 Task: Plan the shortest route from Kansas City to Ozark National Scenic Riverways.
Action: Mouse moved to (198, 71)
Screenshot: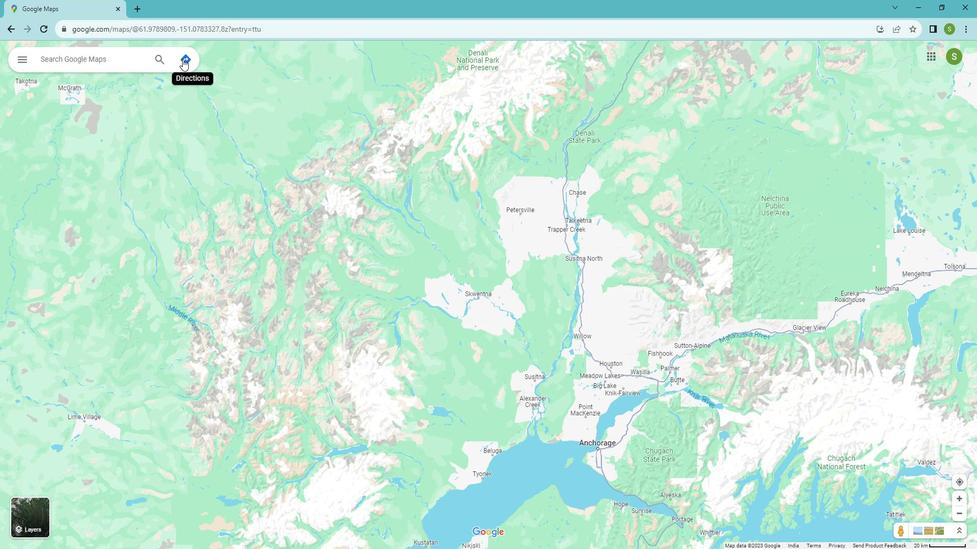 
Action: Mouse pressed left at (198, 71)
Screenshot: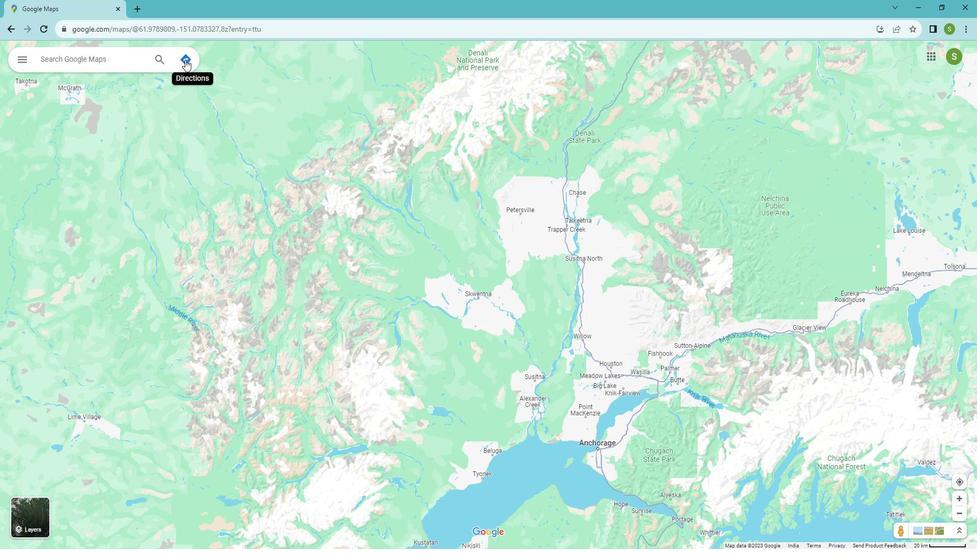 
Action: Mouse moved to (67, 101)
Screenshot: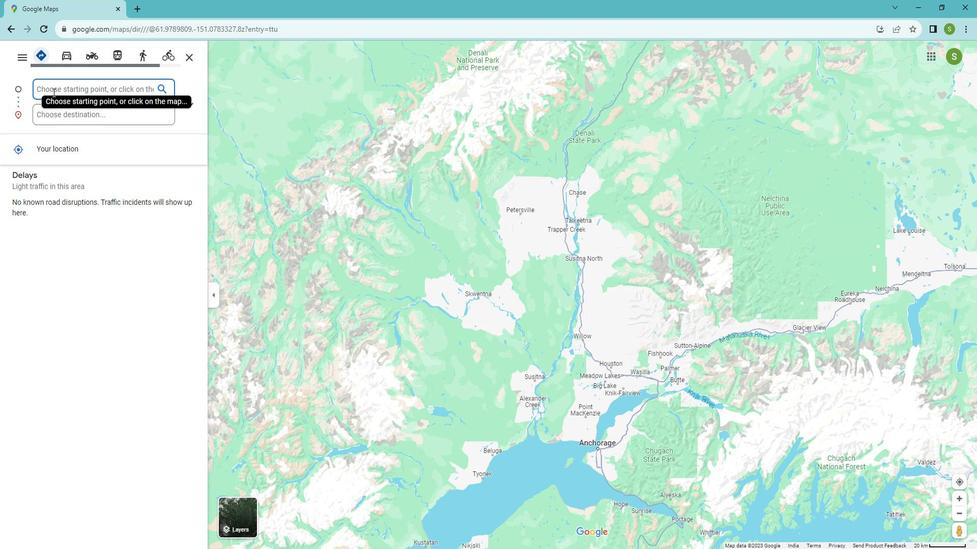 
Action: Mouse pressed left at (67, 101)
Screenshot: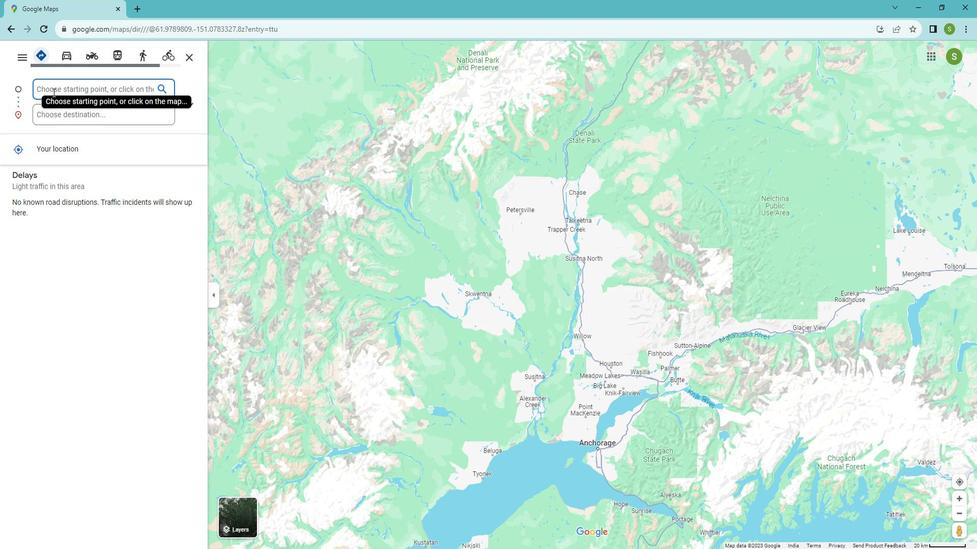 
Action: Mouse moved to (67, 99)
Screenshot: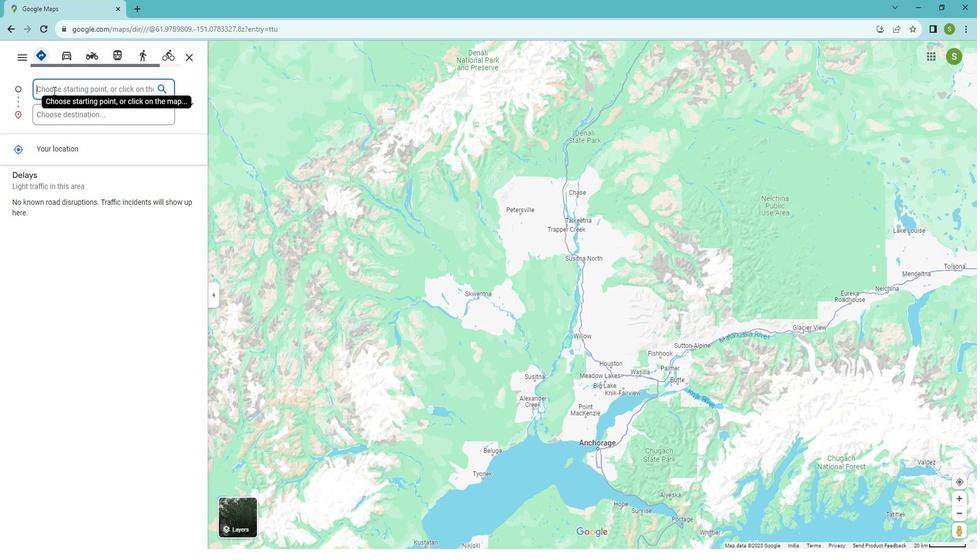 
Action: Key pressed <Key.shift>Kansas<Key.space><Key.shift>City
Screenshot: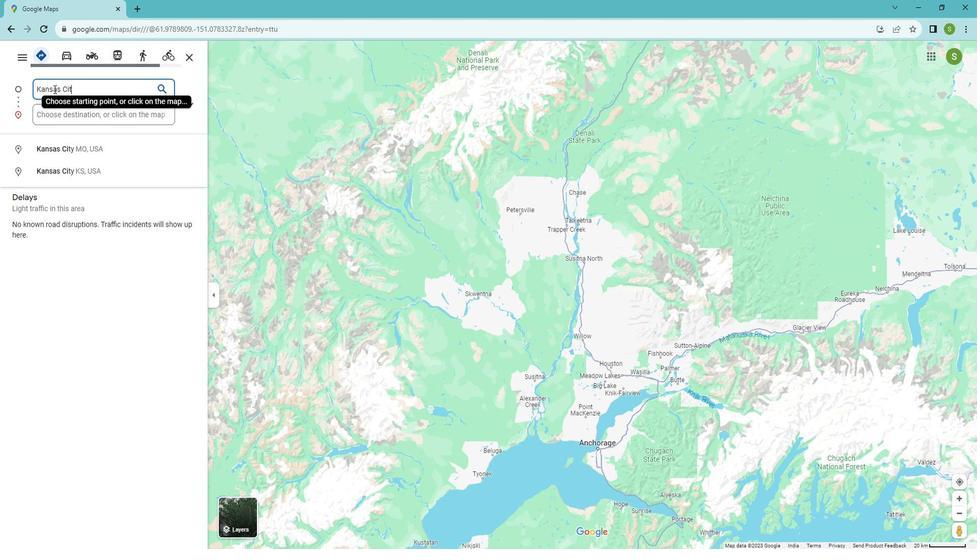 
Action: Mouse moved to (55, 122)
Screenshot: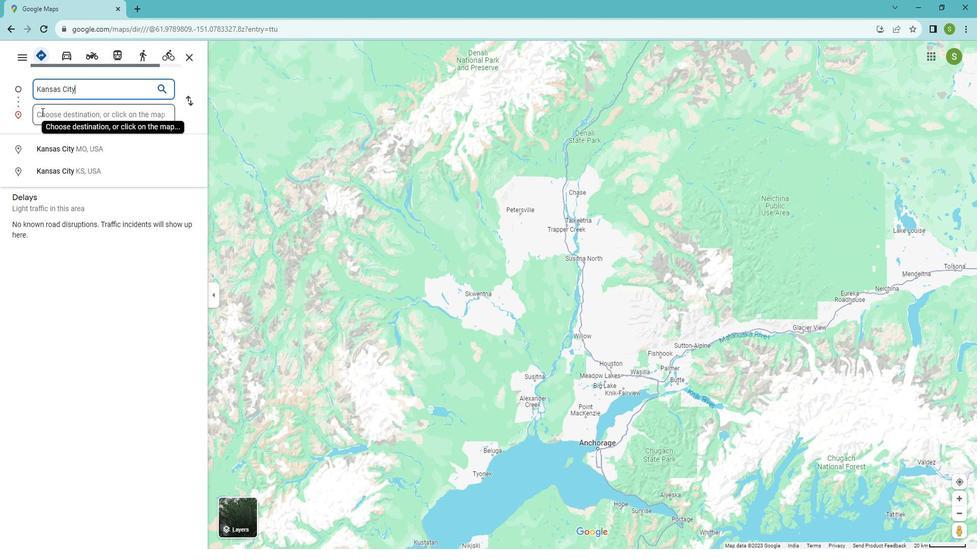 
Action: Mouse pressed left at (55, 122)
Screenshot: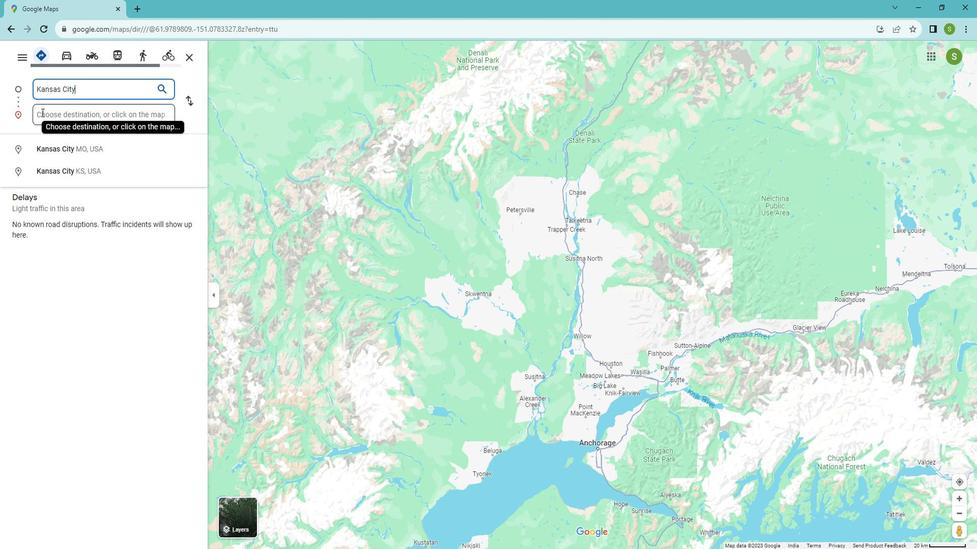 
Action: Key pressed <Key.shift><Key.shift><Key.shift><Key.shift><Key.shift><Key.shift><Key.shift>Ozark<Key.space><Key.shift>National<Key.space><Key.shift>Scenic<Key.space><Key.shift>Riverways<Key.enter>
Screenshot: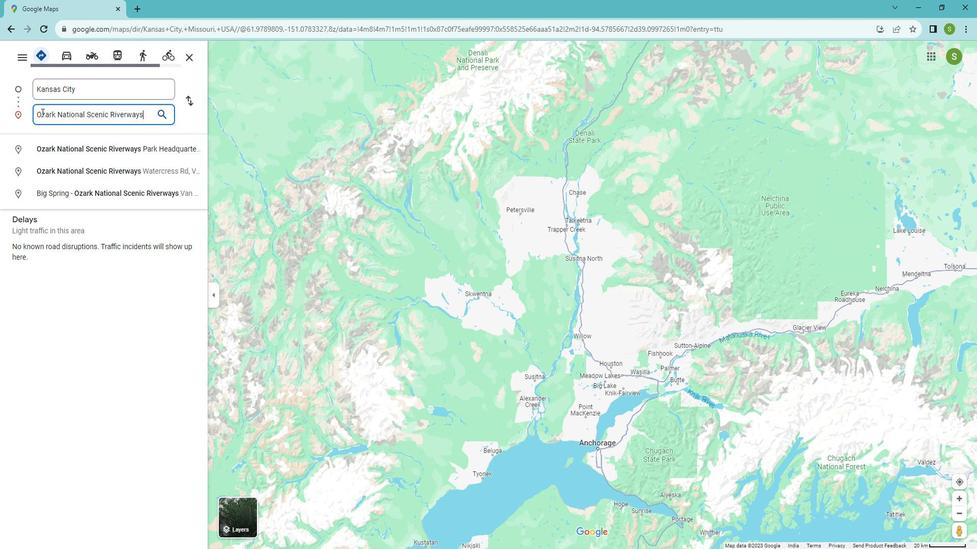 
Action: Mouse moved to (52, 69)
Screenshot: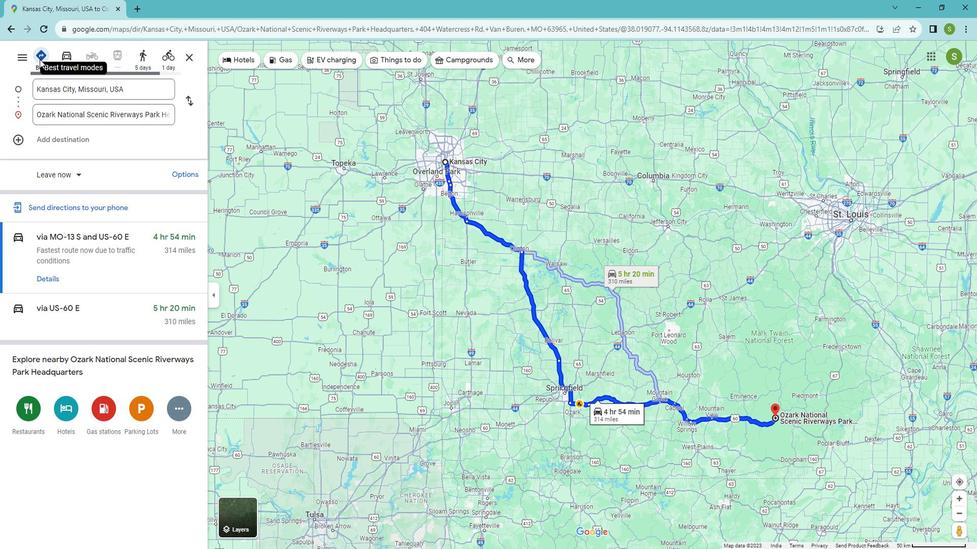 
Action: Mouse pressed left at (52, 69)
Screenshot: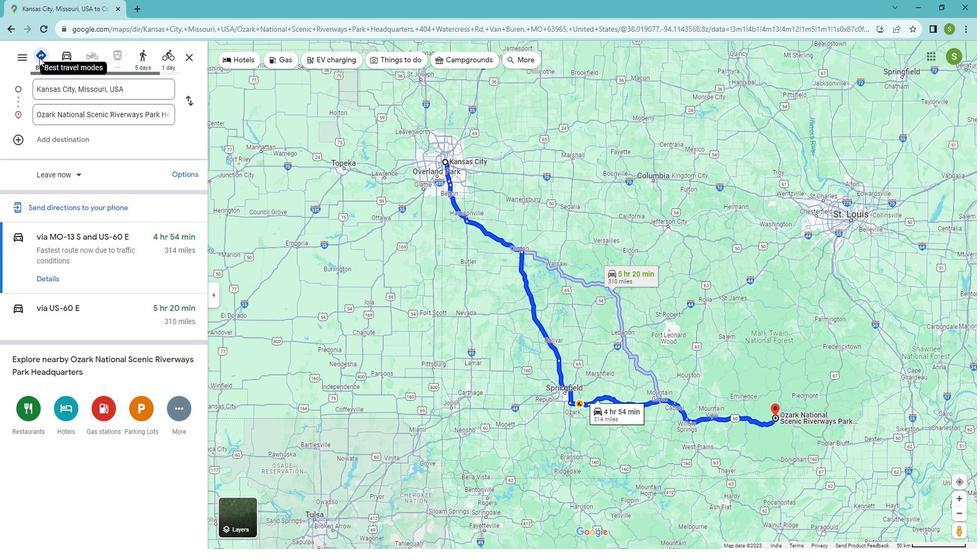 
Action: Mouse moved to (66, 282)
Screenshot: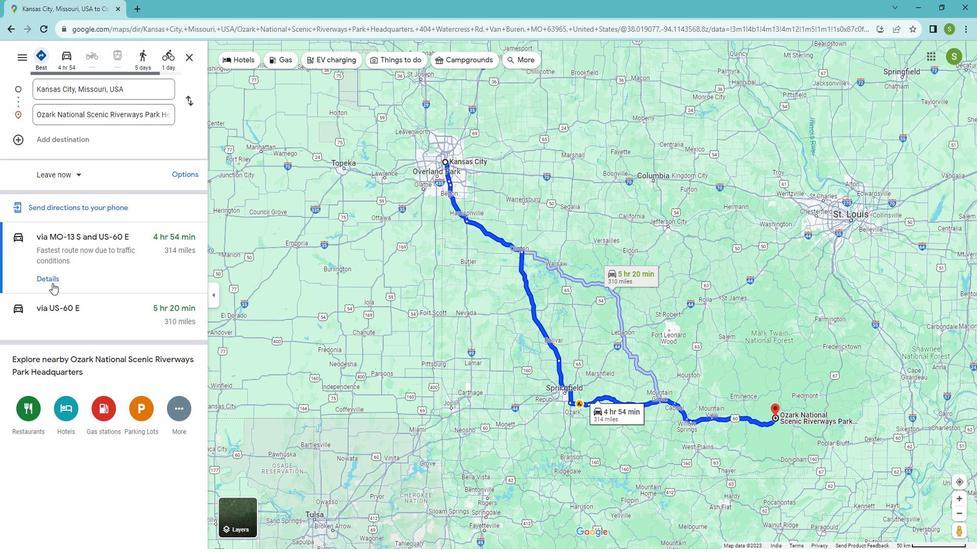 
Action: Mouse pressed left at (66, 282)
Screenshot: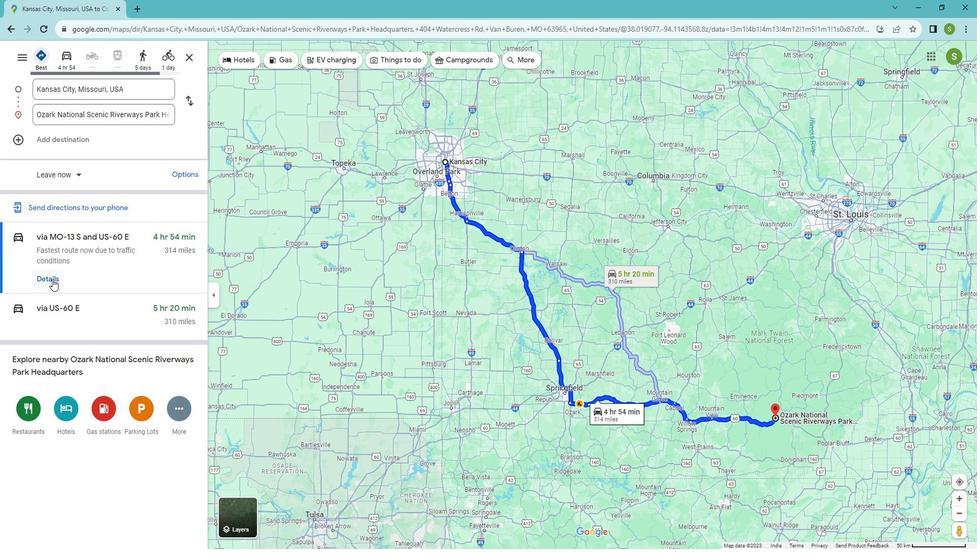 
Action: Mouse moved to (73, 202)
Screenshot: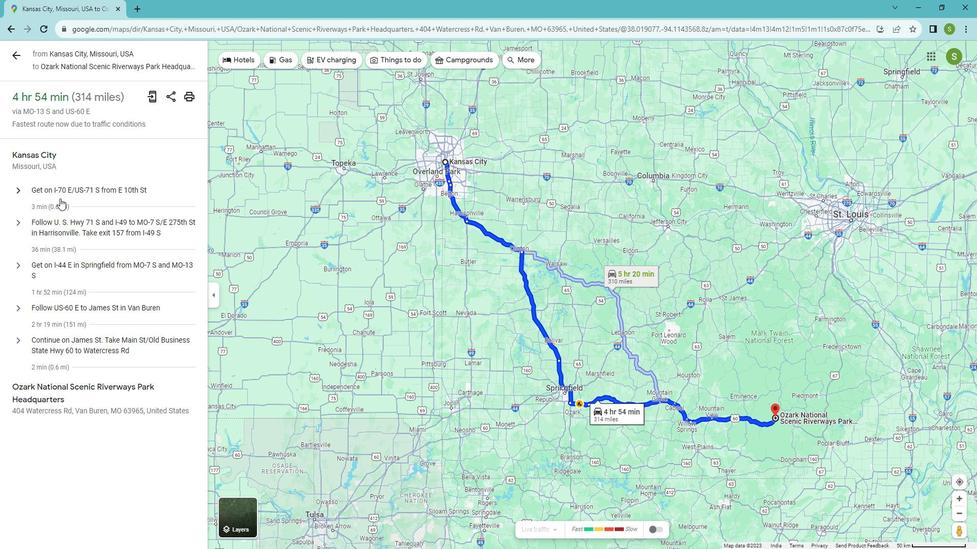 
Action: Mouse pressed left at (73, 202)
Screenshot: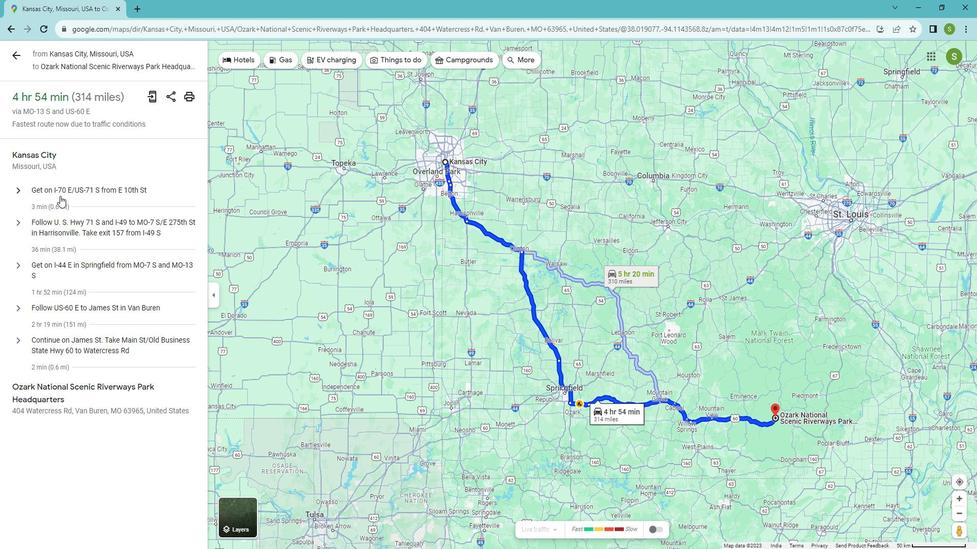 
Action: Mouse moved to (74, 226)
Screenshot: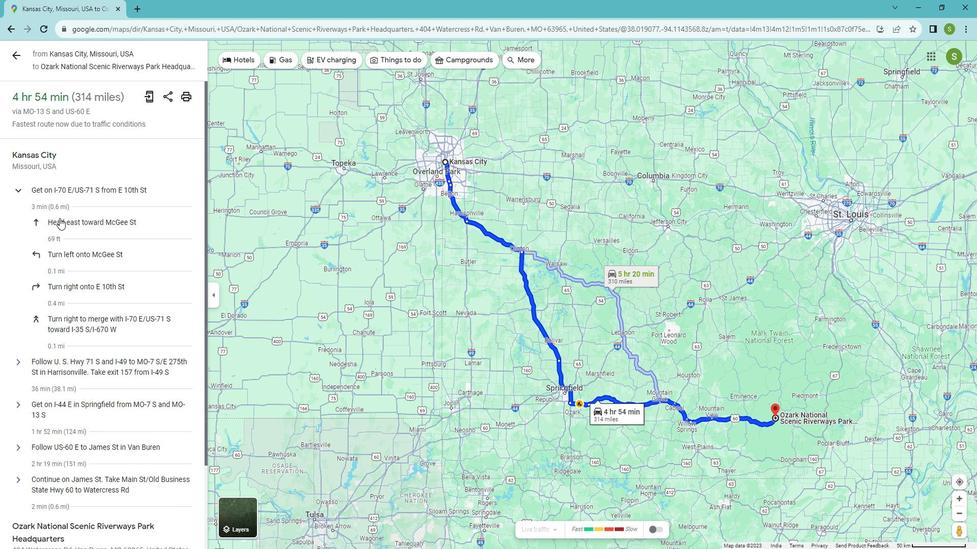 
Action: Mouse pressed left at (74, 226)
Screenshot: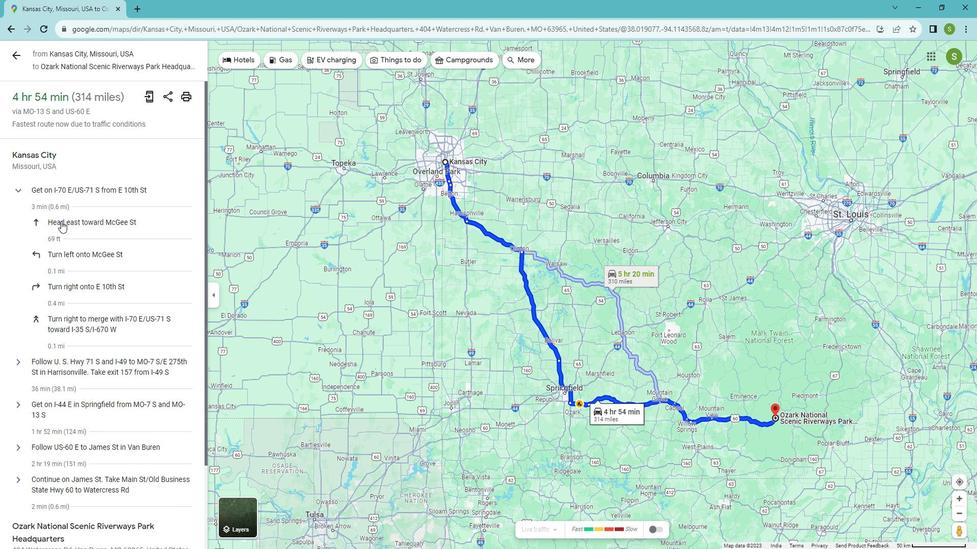 
Action: Mouse moved to (75, 255)
Screenshot: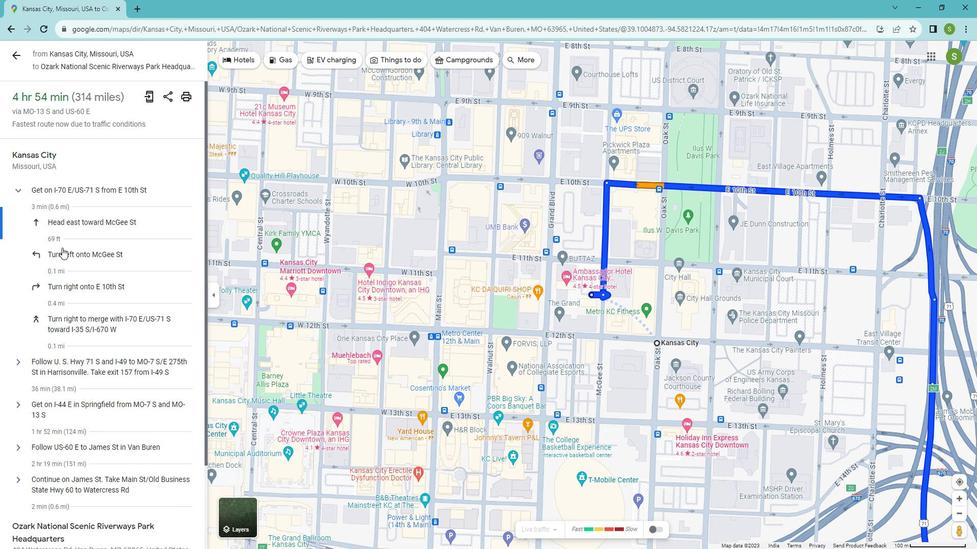 
Action: Mouse pressed left at (75, 255)
Screenshot: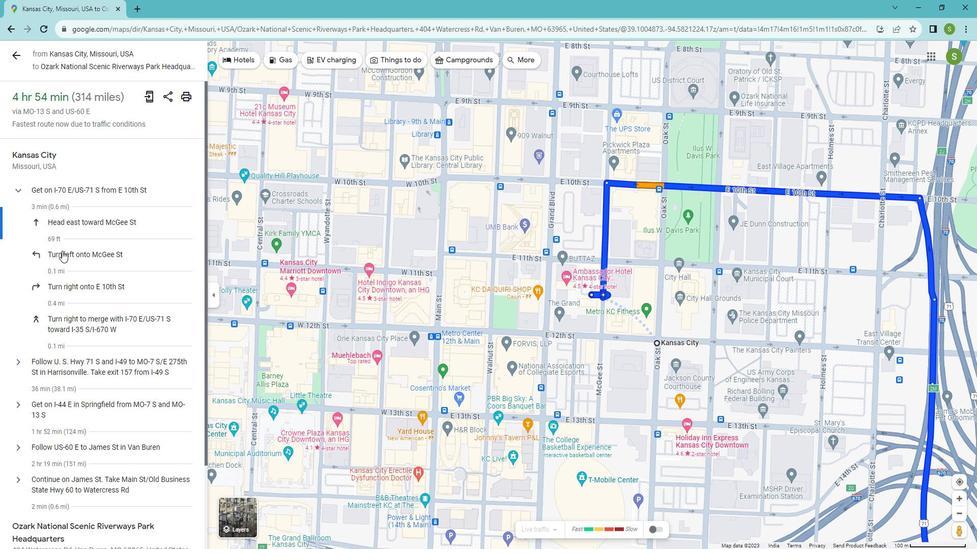 
Action: Mouse moved to (76, 287)
Screenshot: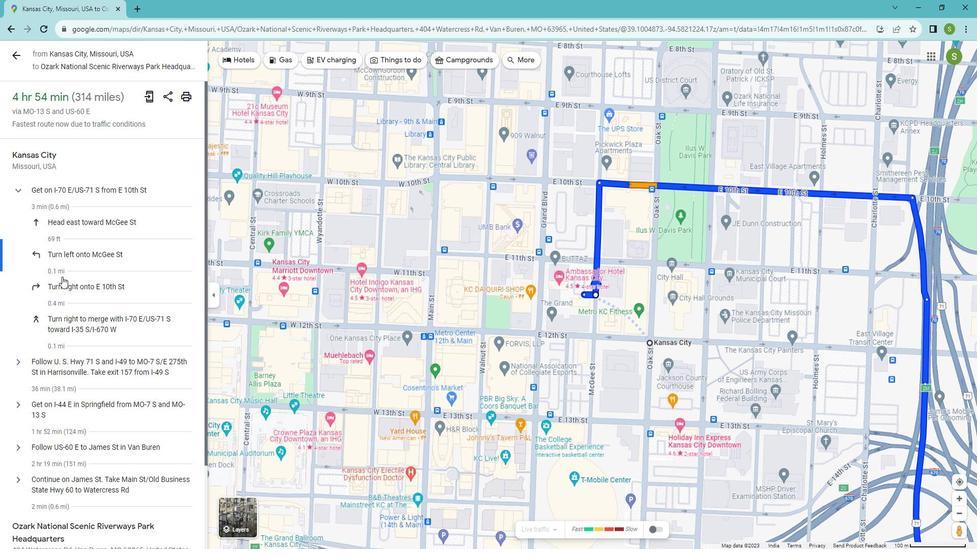 
Action: Mouse pressed left at (76, 287)
Screenshot: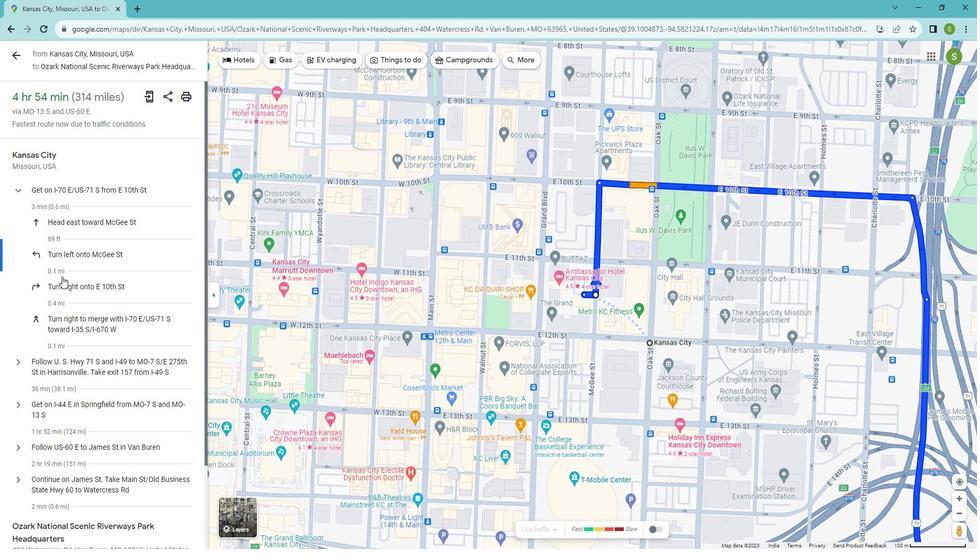 
Action: Mouse moved to (102, 323)
Screenshot: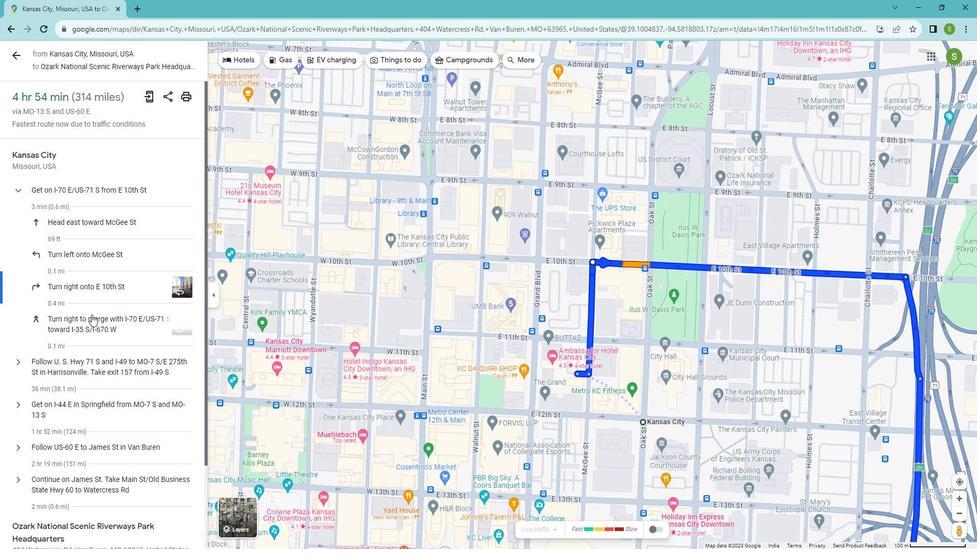 
Action: Mouse pressed left at (102, 323)
Screenshot: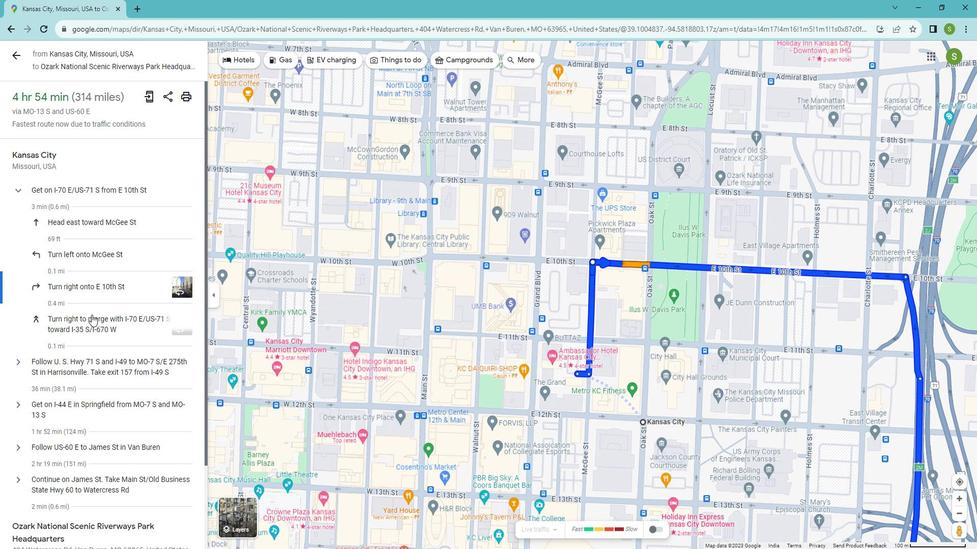 
Action: Mouse moved to (86, 370)
Screenshot: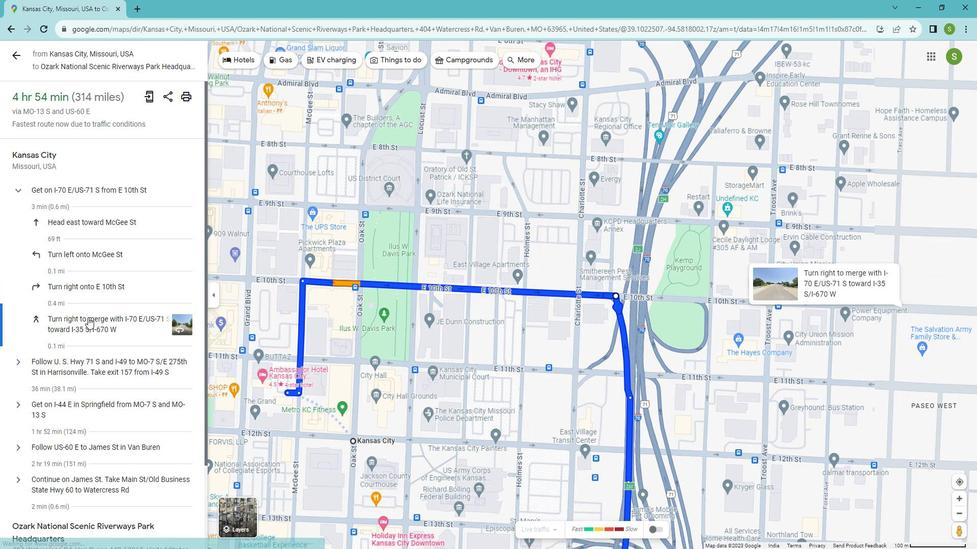 
Action: Mouse pressed left at (86, 370)
Screenshot: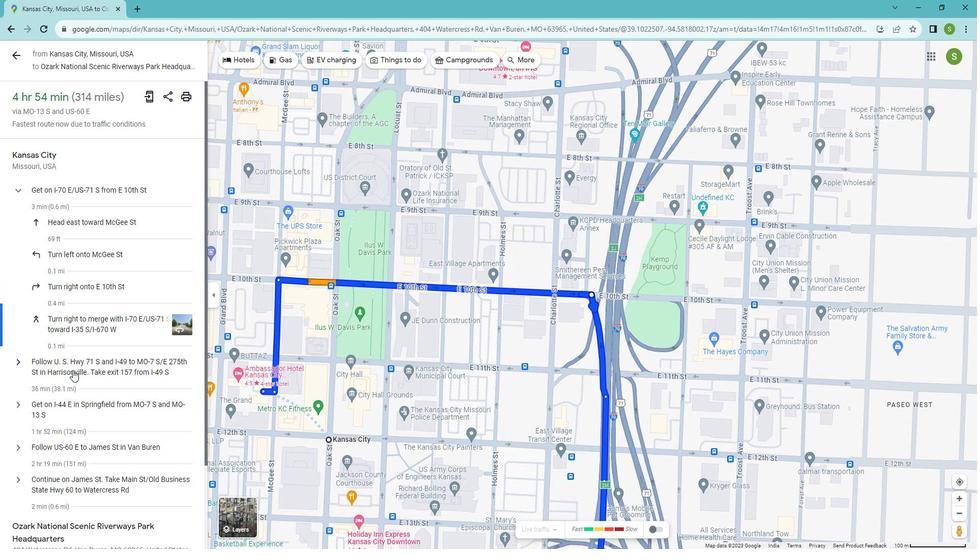 
Action: Mouse moved to (81, 403)
Screenshot: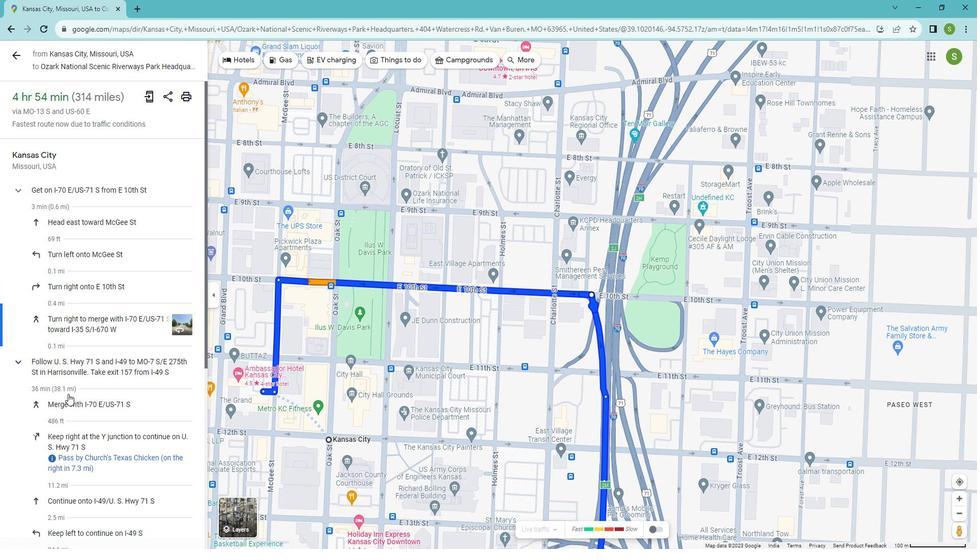 
Action: Mouse pressed left at (81, 403)
Screenshot: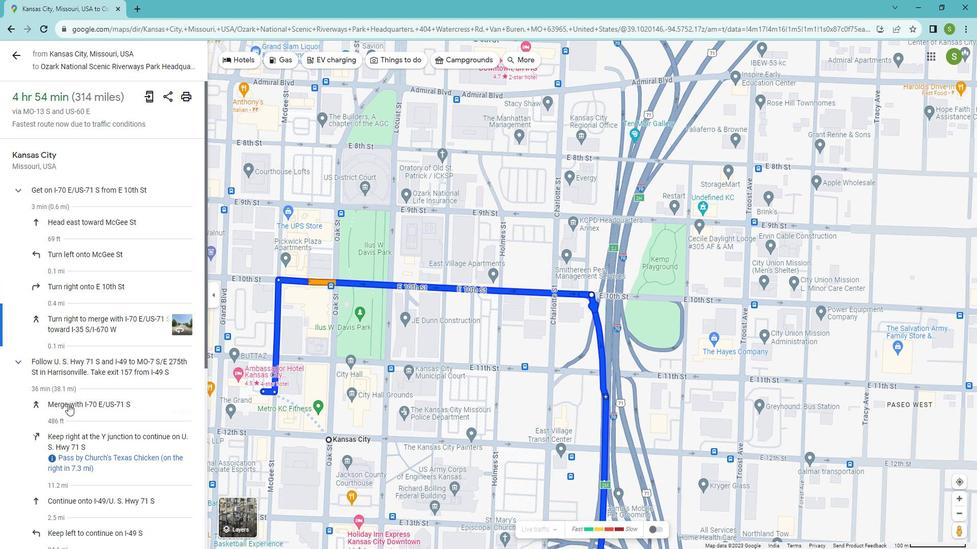 
Action: Mouse moved to (91, 315)
Screenshot: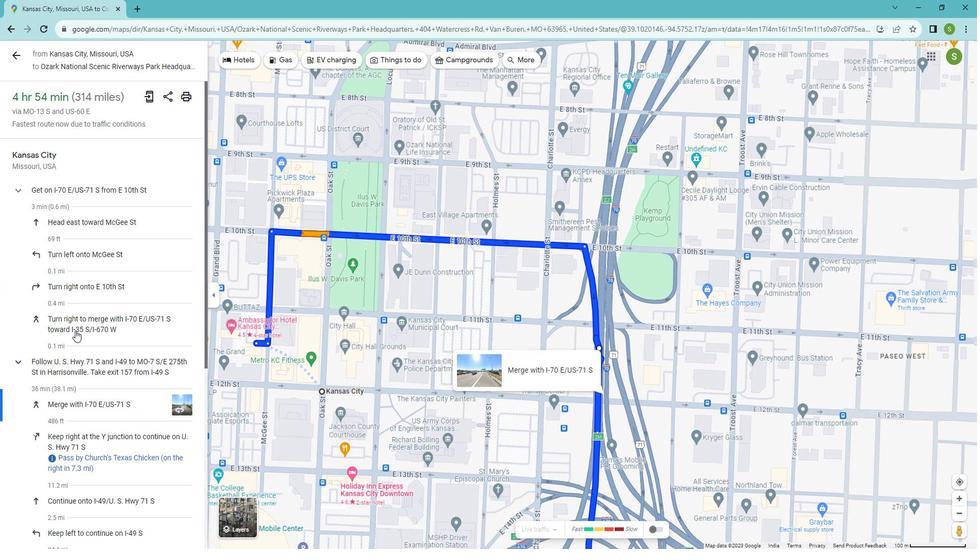 
Action: Mouse scrolled (91, 315) with delta (0, 0)
Screenshot: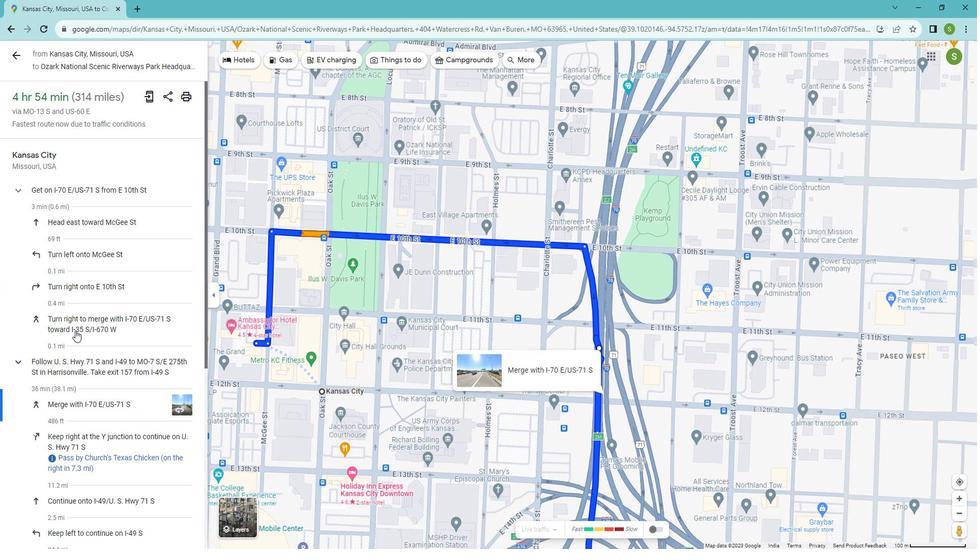 
Action: Mouse moved to (91, 314)
Screenshot: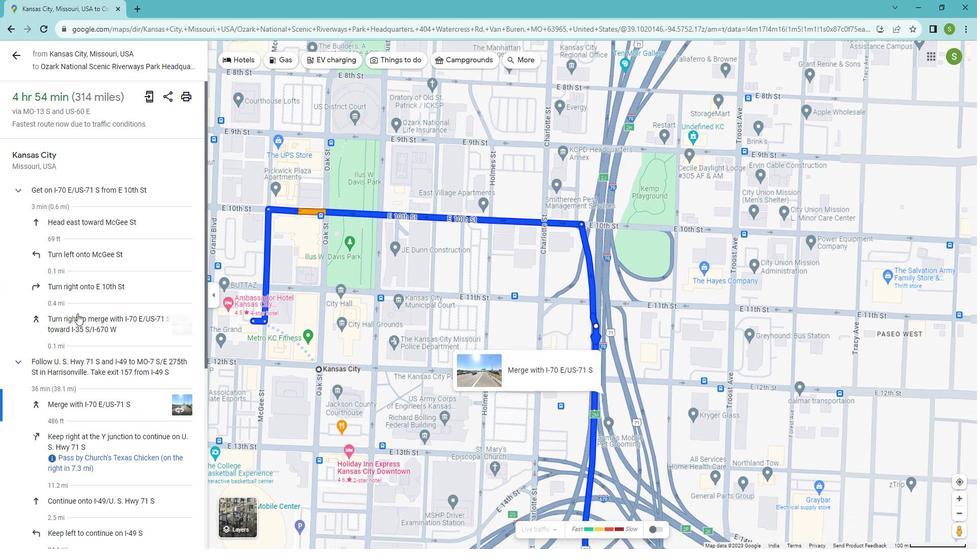 
Action: Mouse scrolled (91, 314) with delta (0, 0)
Screenshot: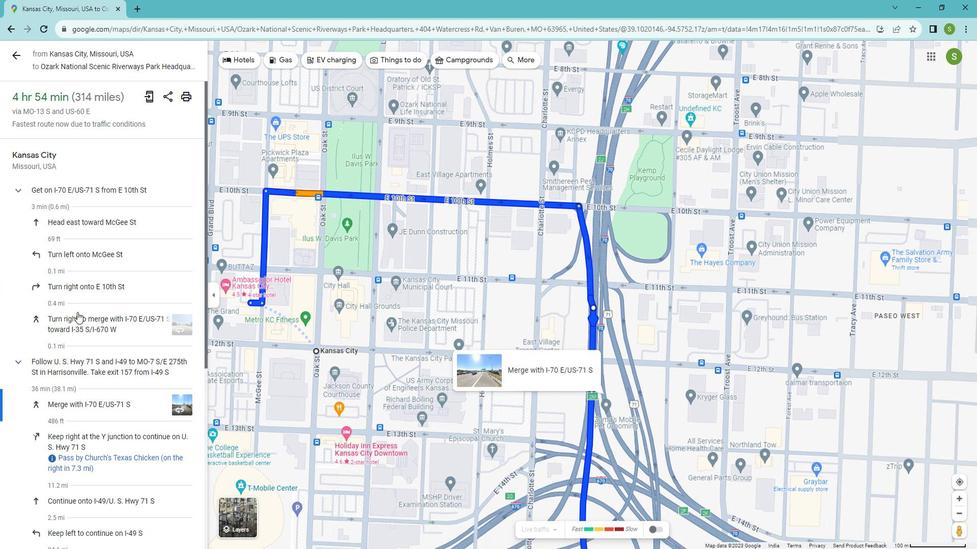 
Action: Mouse moved to (91, 314)
Screenshot: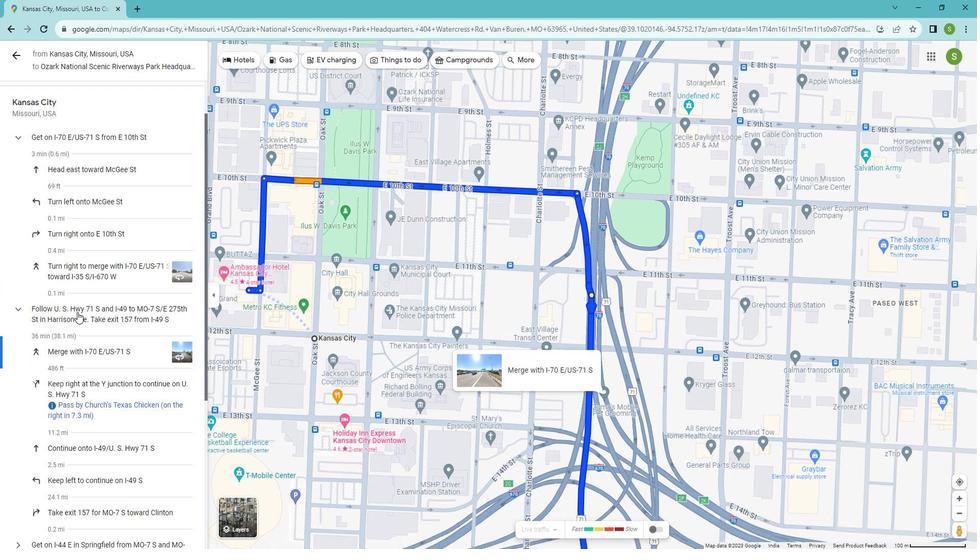 
Action: Mouse scrolled (91, 313) with delta (0, 0)
Screenshot: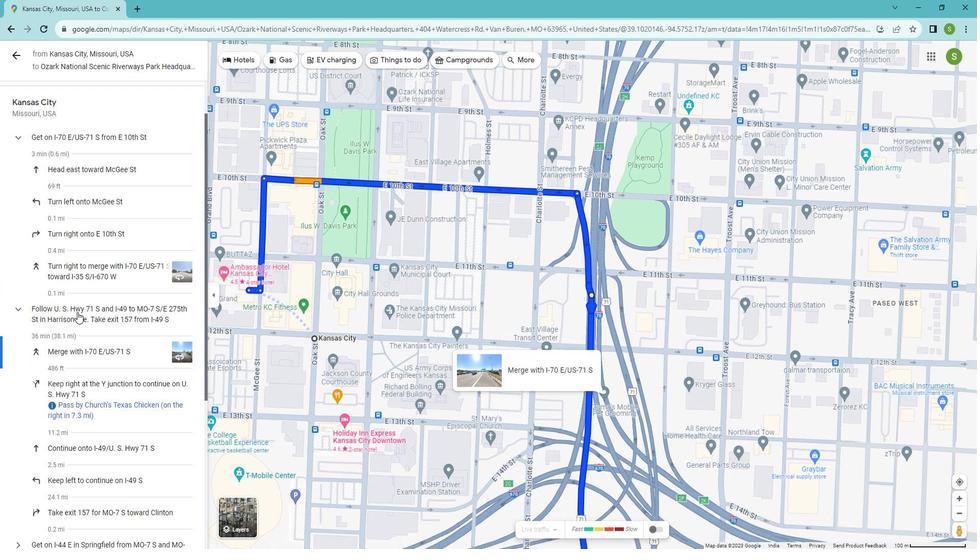 
Action: Mouse moved to (91, 311)
Screenshot: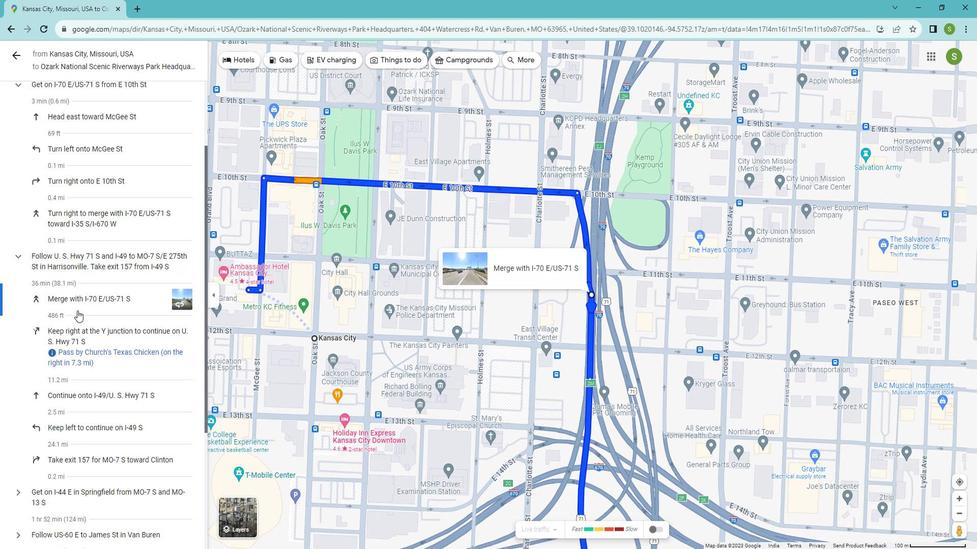 
Action: Mouse scrolled (91, 311) with delta (0, 0)
Screenshot: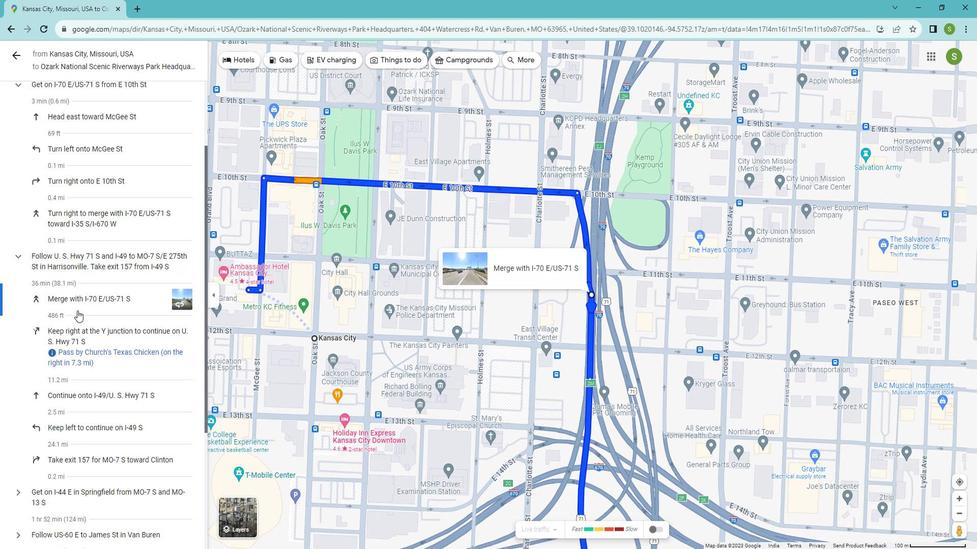 
Action: Mouse moved to (90, 310)
Screenshot: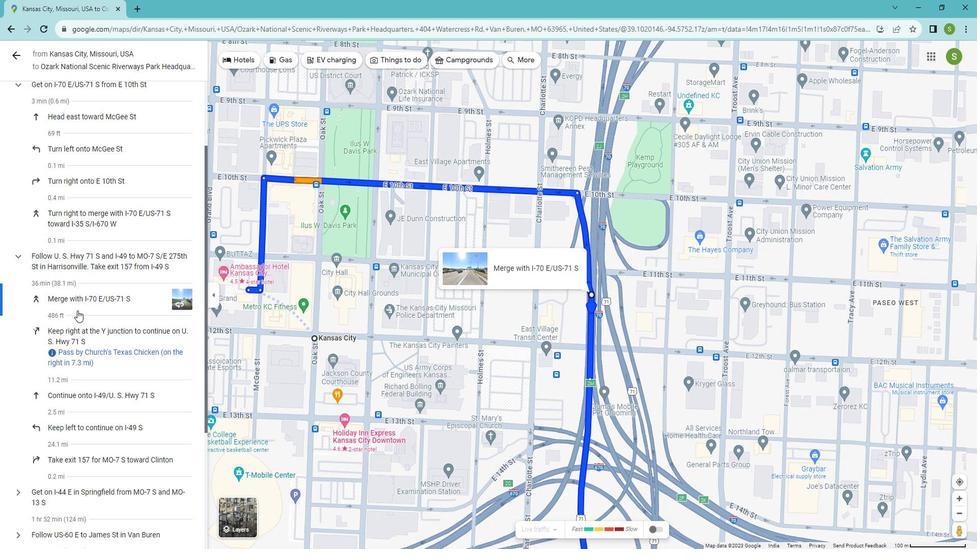 
Action: Mouse scrolled (90, 310) with delta (0, 0)
Screenshot: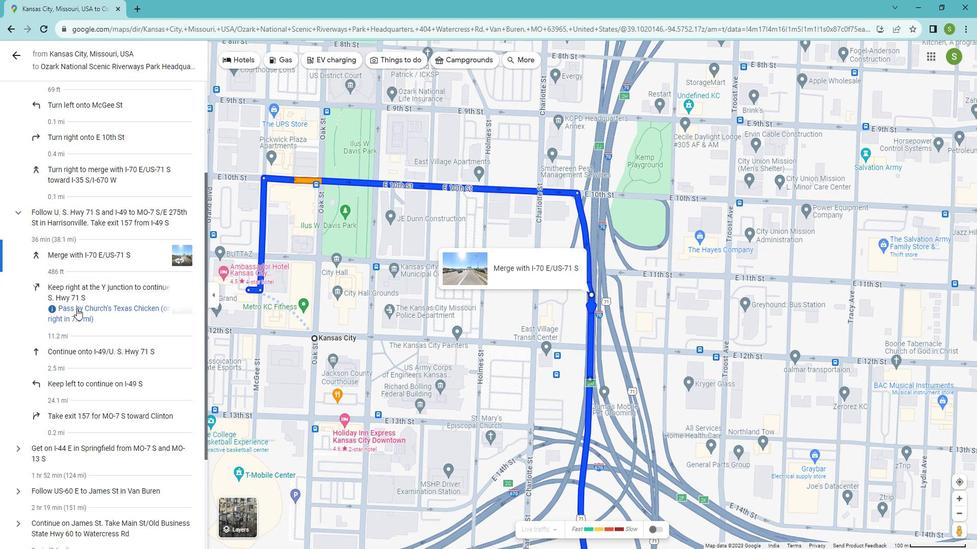 
Action: Mouse moved to (98, 181)
Screenshot: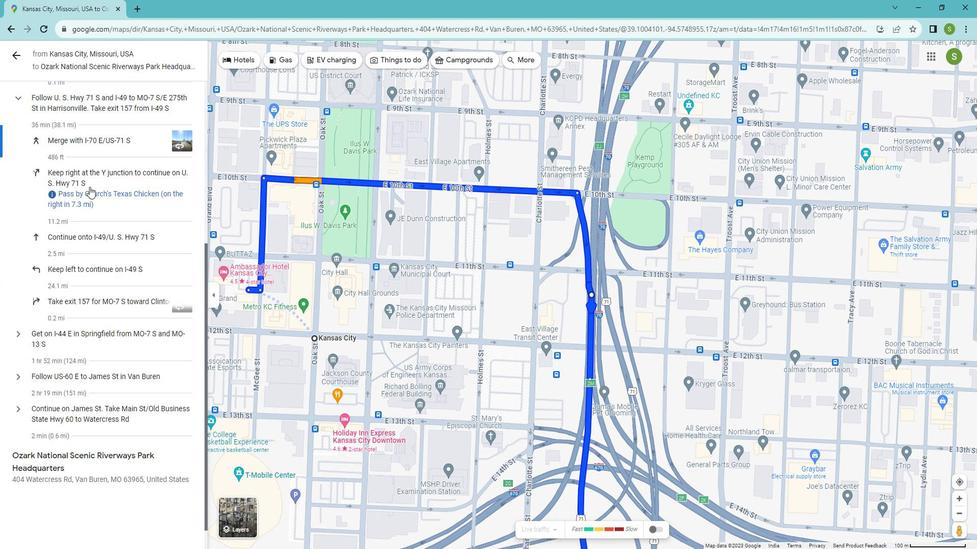 
Action: Mouse pressed left at (98, 181)
Screenshot: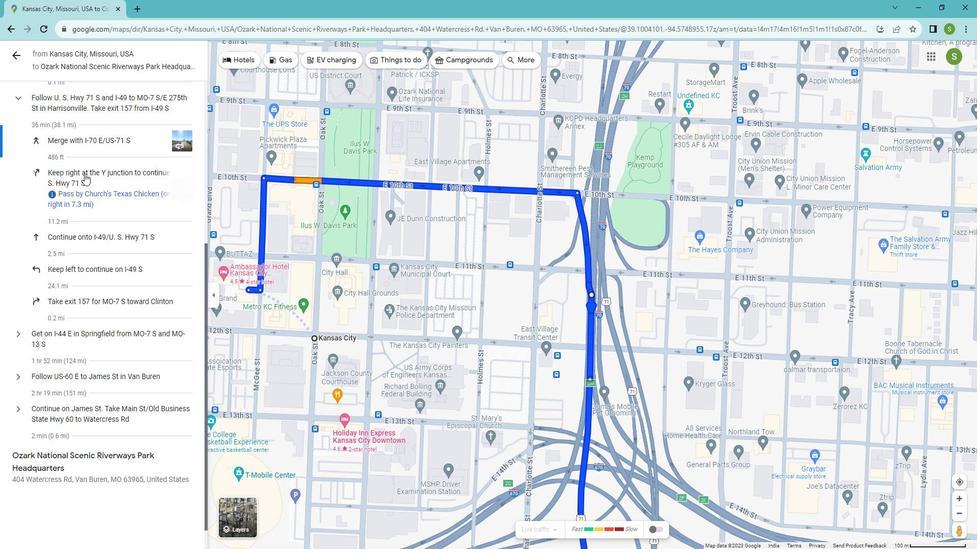 
Action: Mouse moved to (97, 240)
Screenshot: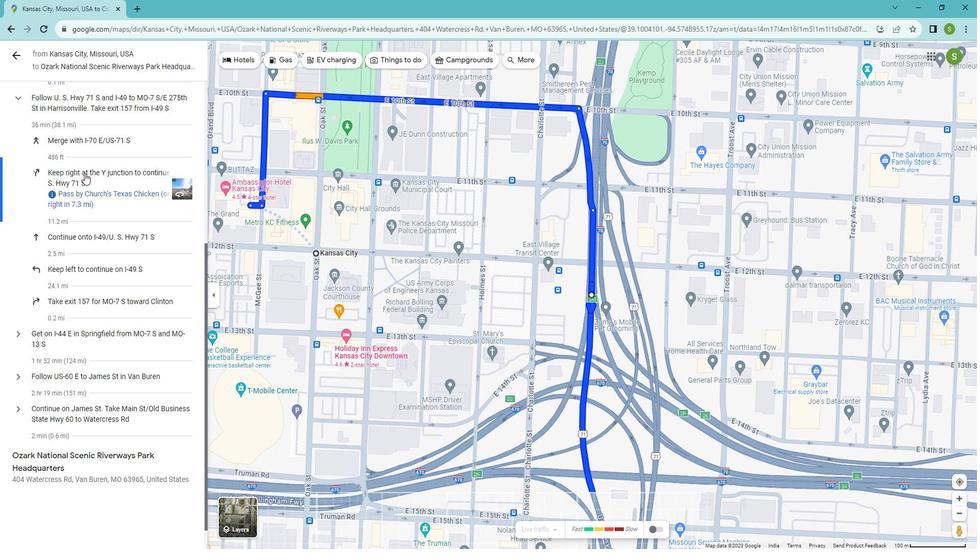 
Action: Mouse pressed left at (97, 240)
Screenshot: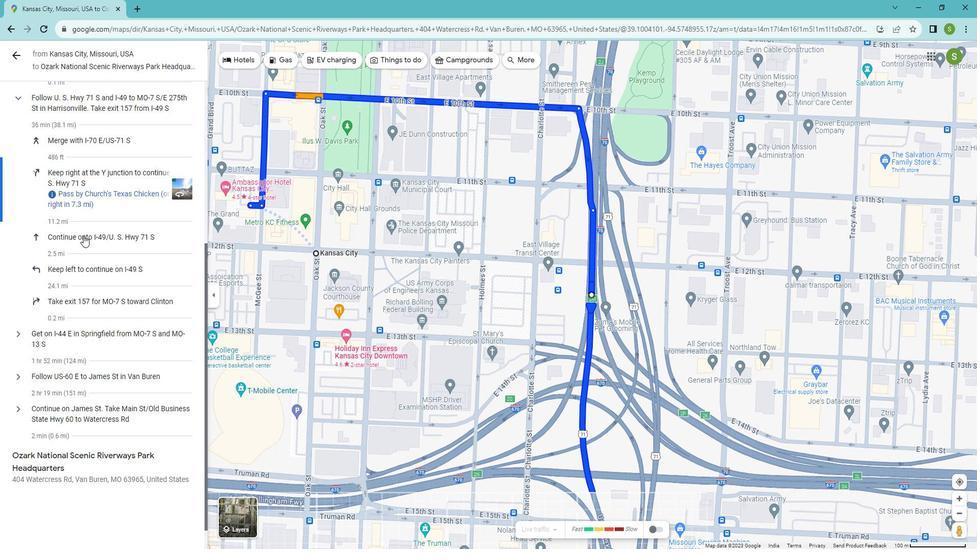 
Action: Mouse moved to (92, 278)
Screenshot: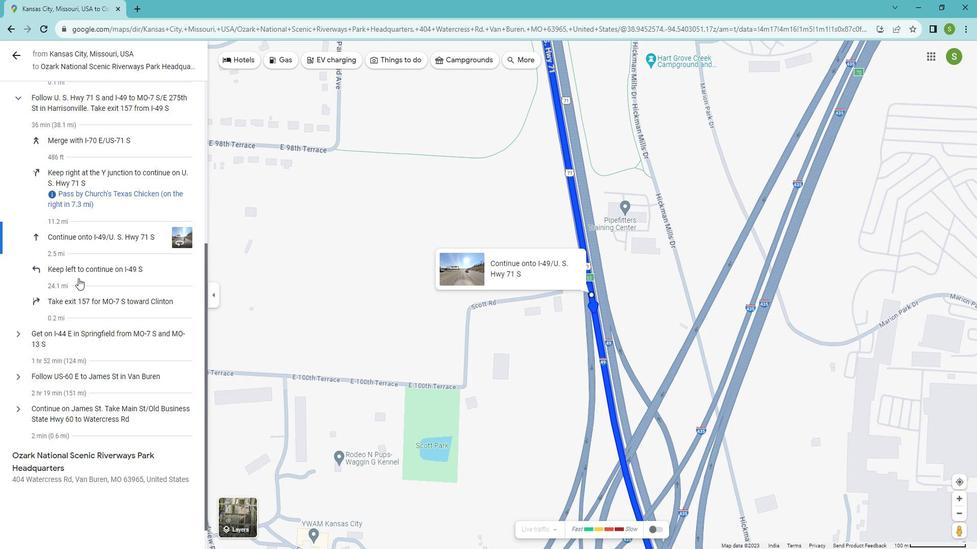 
Action: Mouse pressed left at (92, 278)
Screenshot: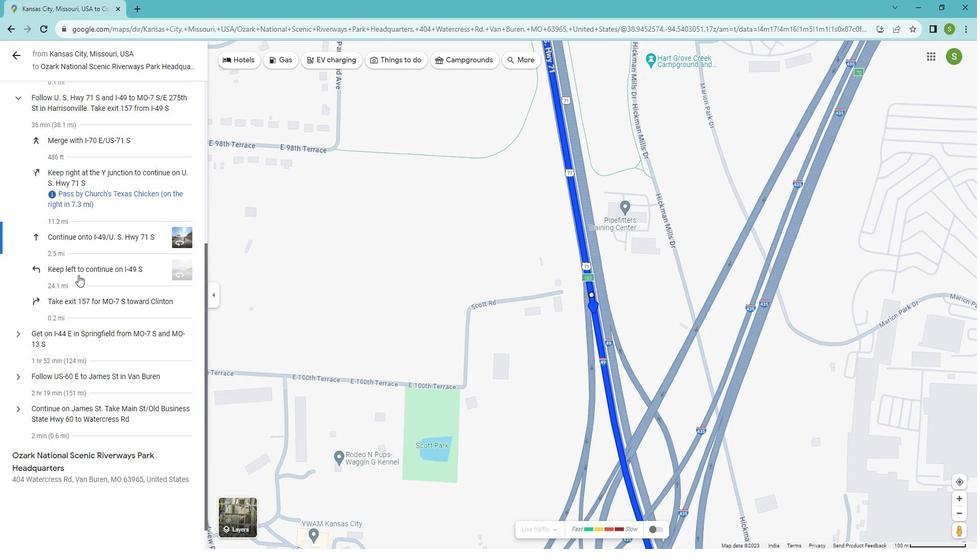 
Action: Mouse moved to (97, 299)
Screenshot: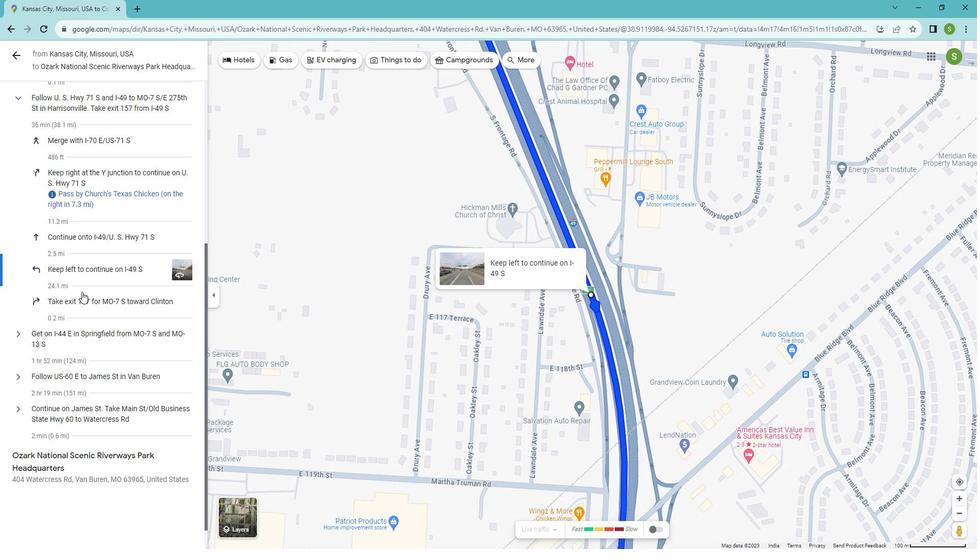 
Action: Mouse pressed left at (97, 299)
Screenshot: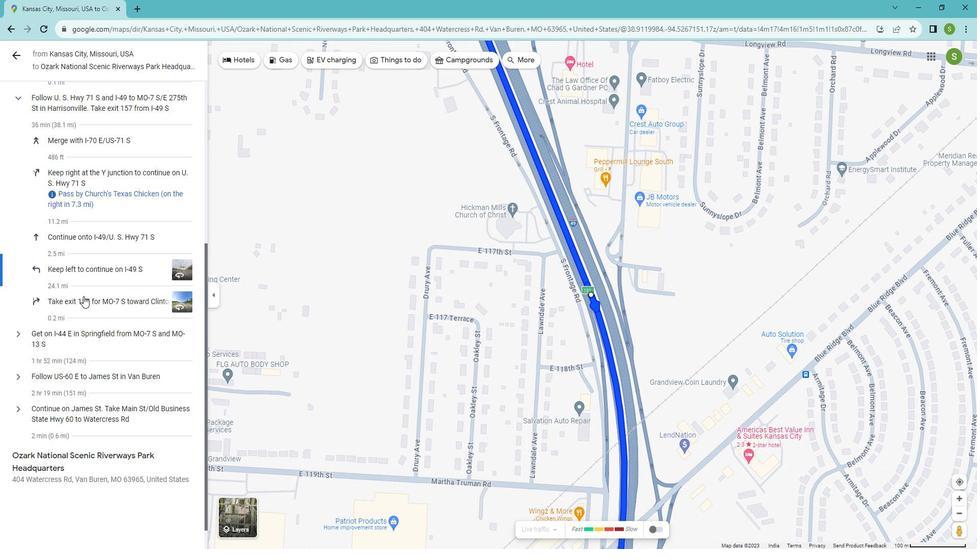 
Action: Mouse moved to (94, 300)
Screenshot: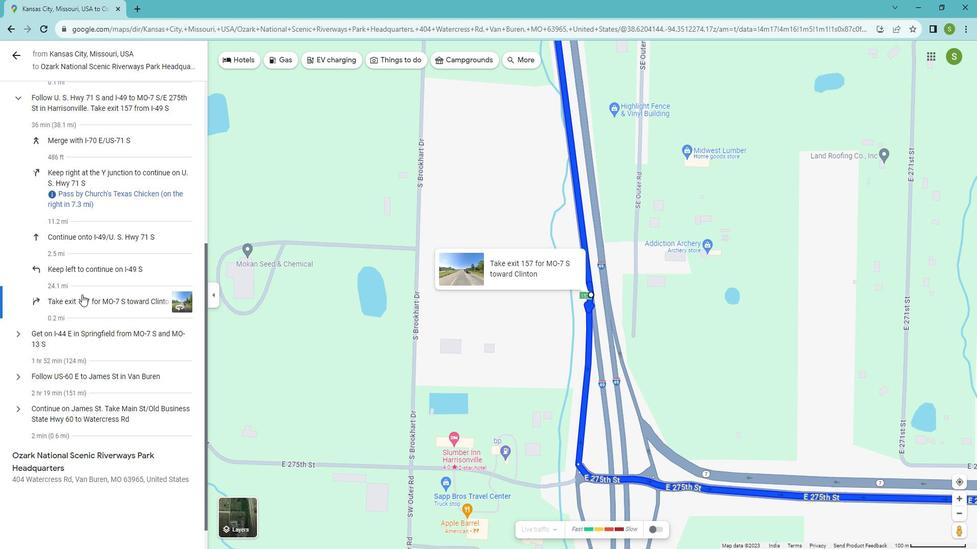 
Action: Mouse pressed left at (94, 300)
Screenshot: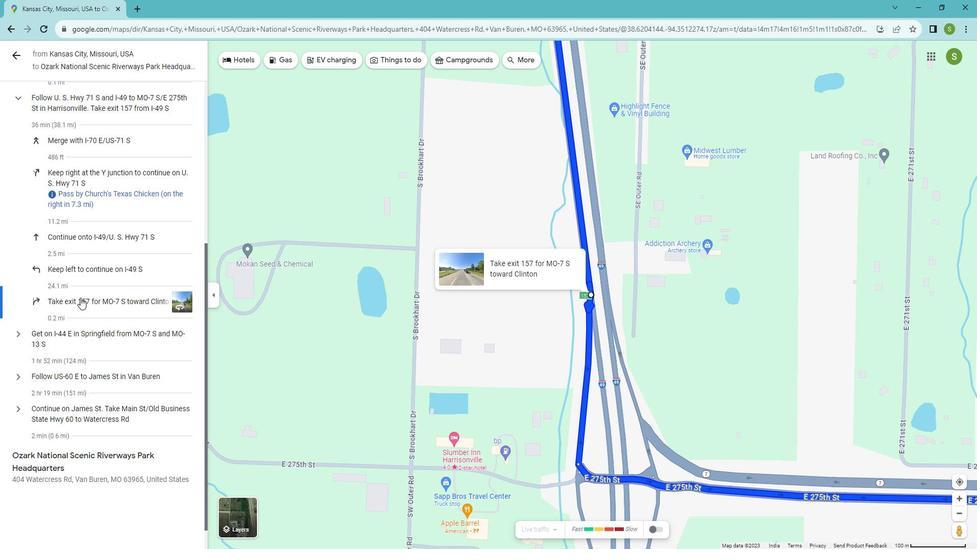 
Action: Mouse moved to (89, 336)
Screenshot: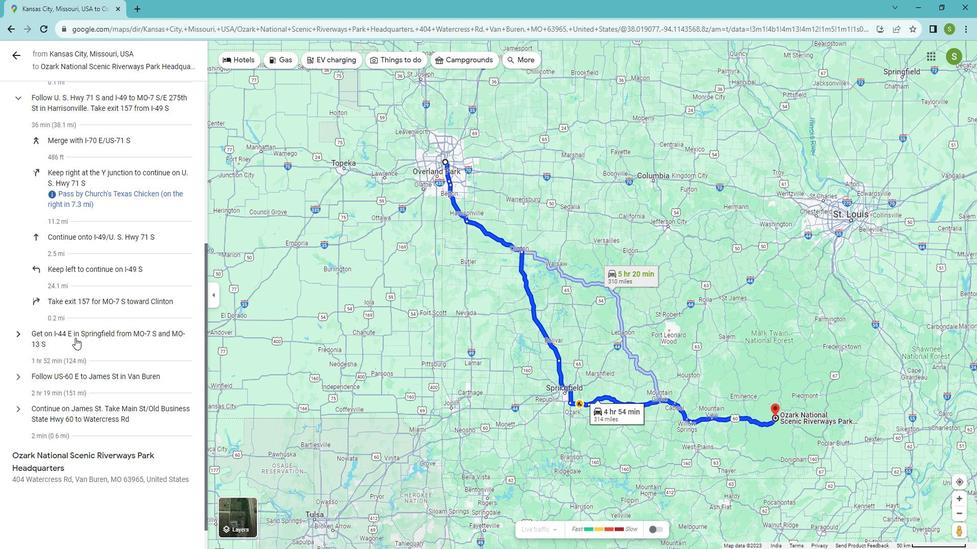
Action: Mouse pressed left at (89, 336)
Screenshot: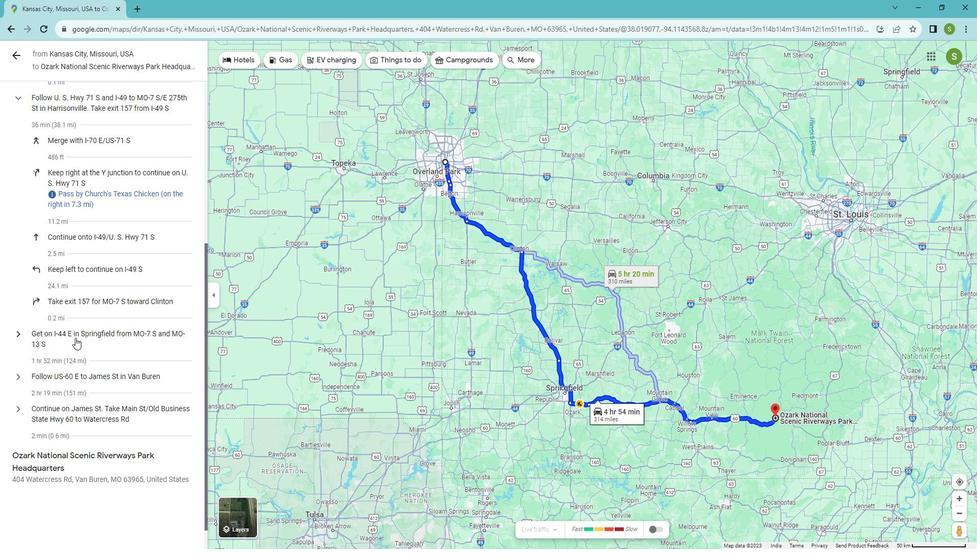 
Action: Mouse moved to (93, 376)
Screenshot: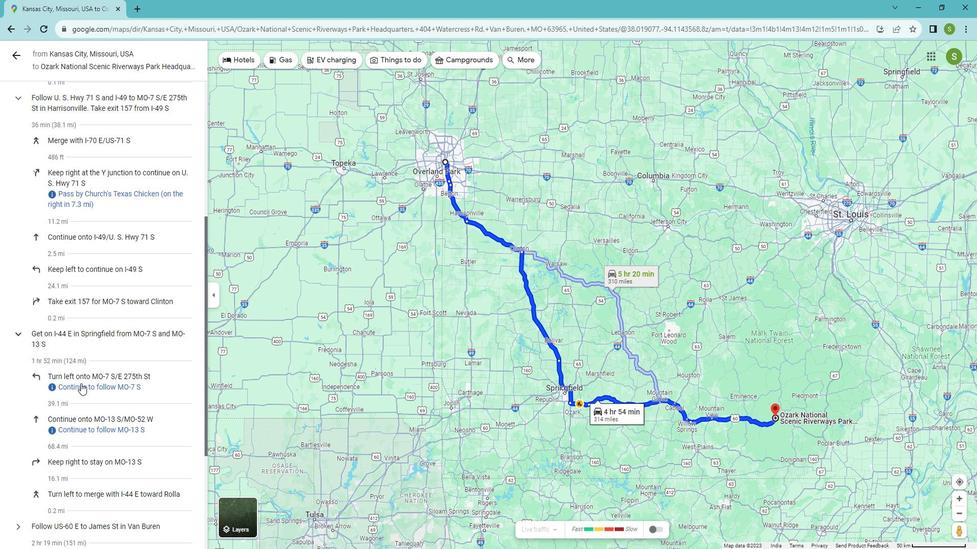 
Action: Mouse pressed left at (93, 376)
Screenshot: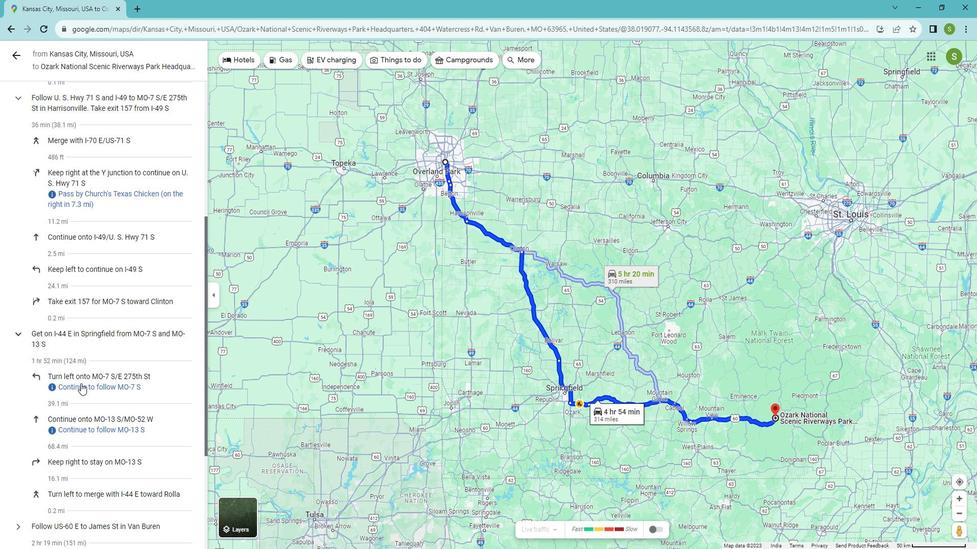 
Action: Mouse moved to (106, 419)
Screenshot: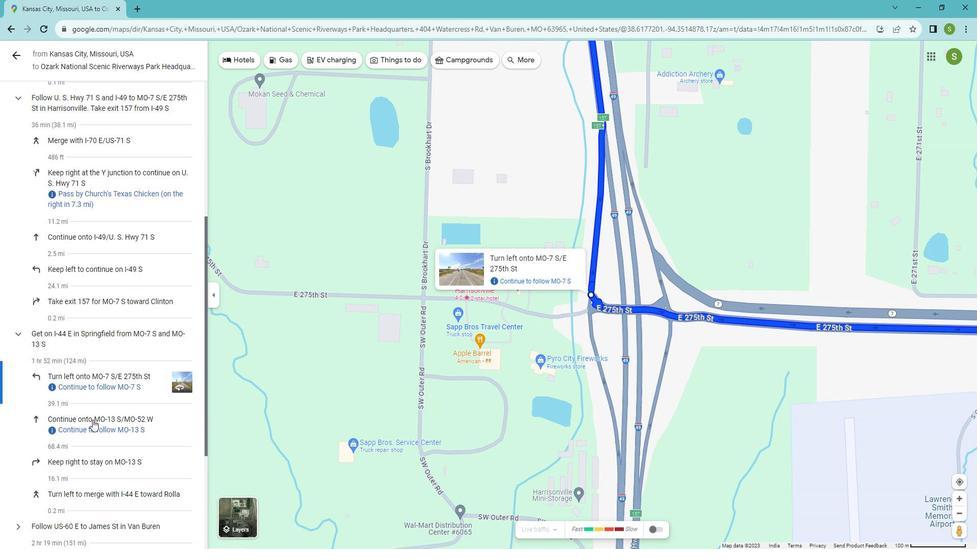 
Action: Mouse pressed left at (106, 419)
Screenshot: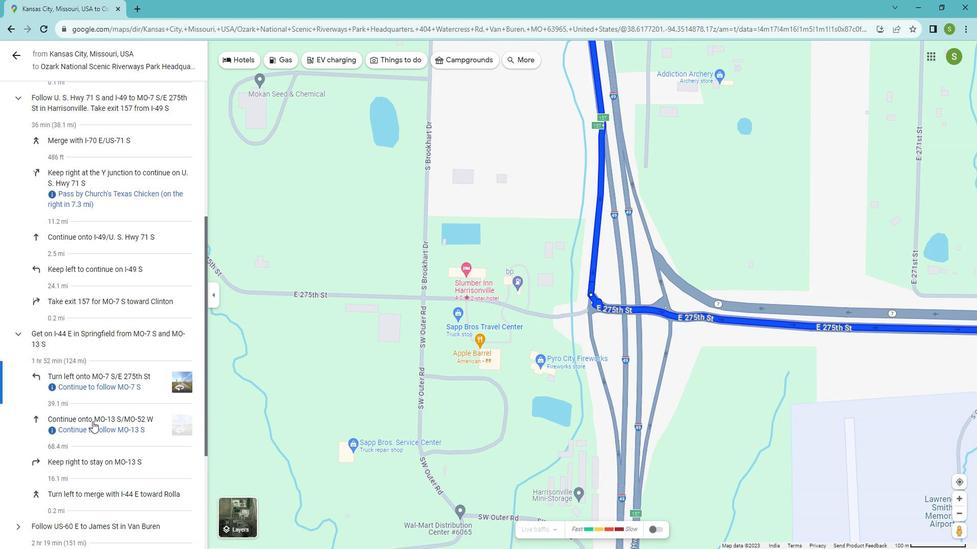 
Action: Mouse moved to (93, 367)
Screenshot: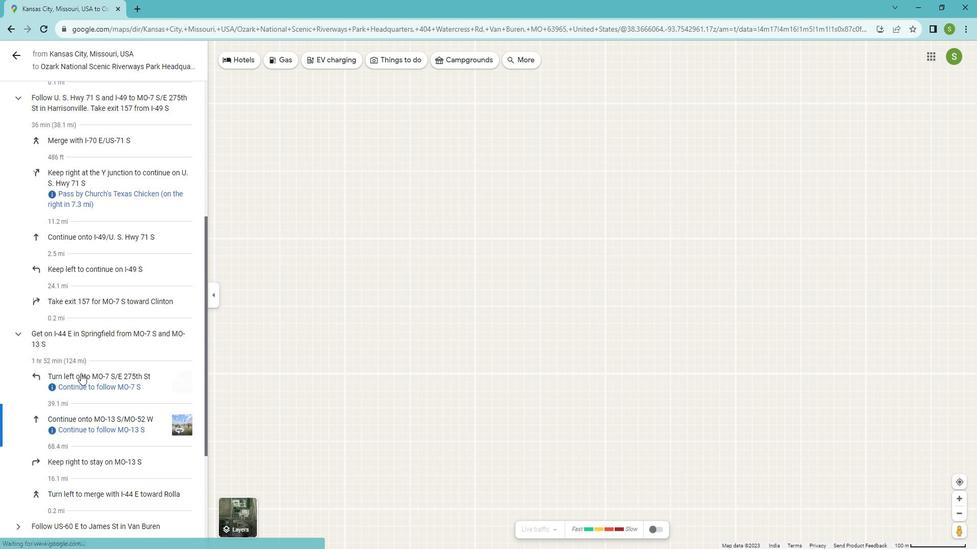
Action: Mouse scrolled (93, 367) with delta (0, 0)
Screenshot: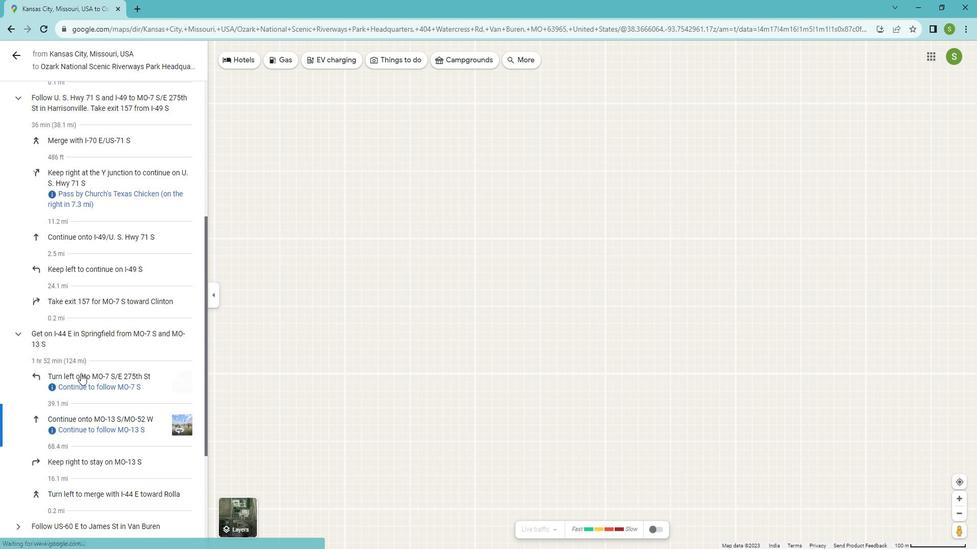 
Action: Mouse moved to (92, 367)
Screenshot: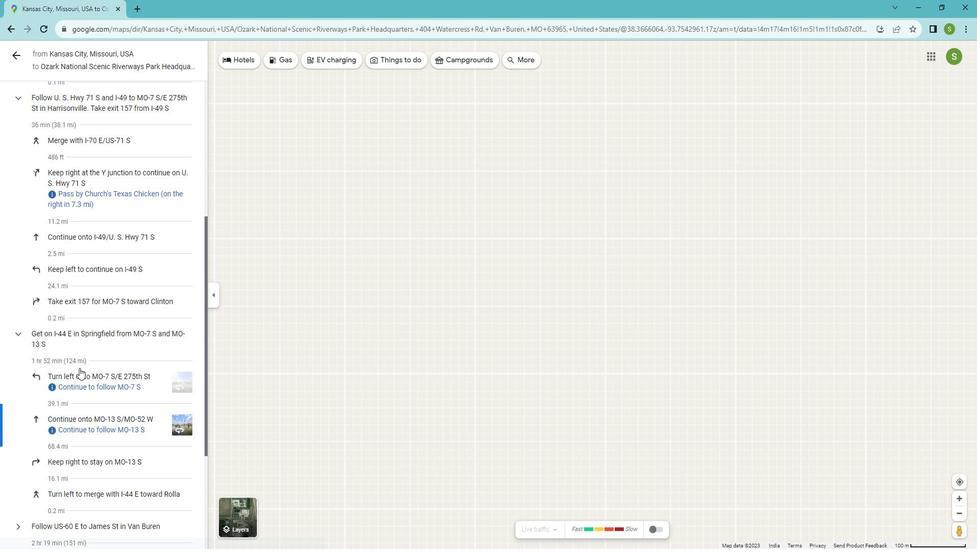 
Action: Mouse scrolled (92, 366) with delta (0, 0)
Screenshot: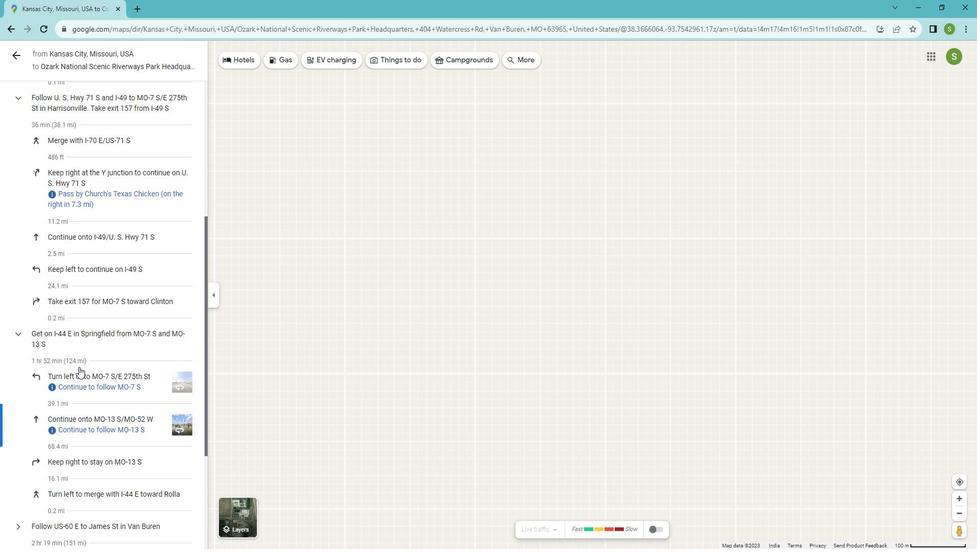 
Action: Mouse moved to (91, 367)
Screenshot: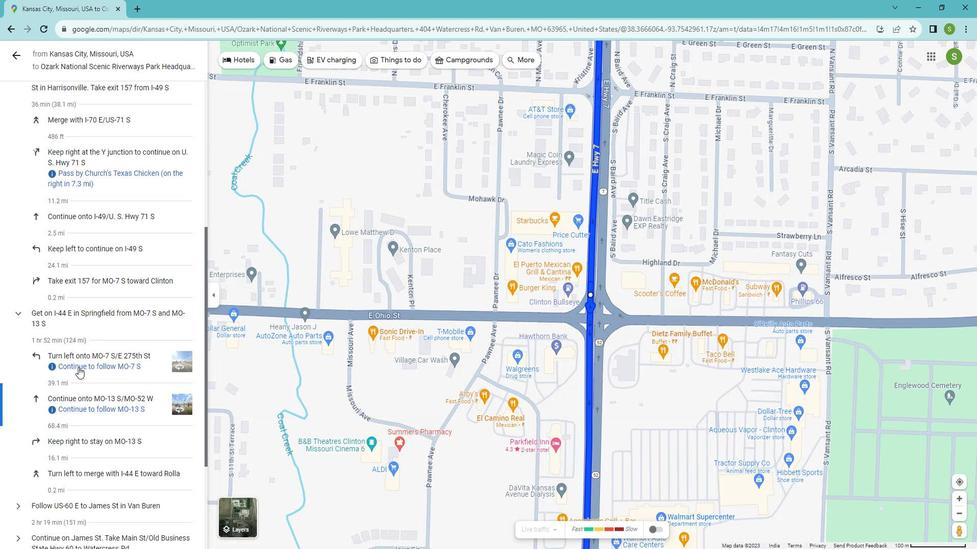 
Action: Mouse scrolled (91, 366) with delta (0, 0)
Screenshot: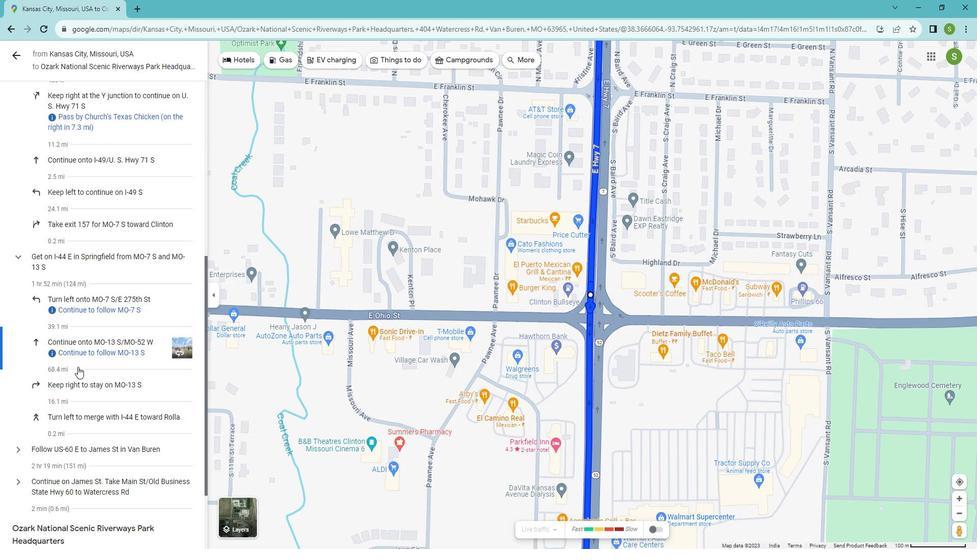 
Action: Mouse moved to (80, 303)
Screenshot: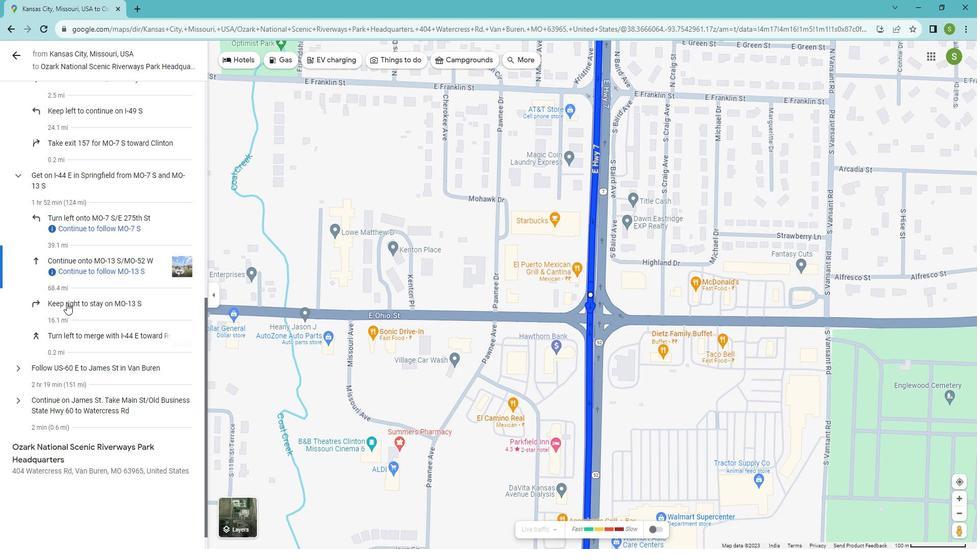 
Action: Mouse pressed left at (80, 303)
Screenshot: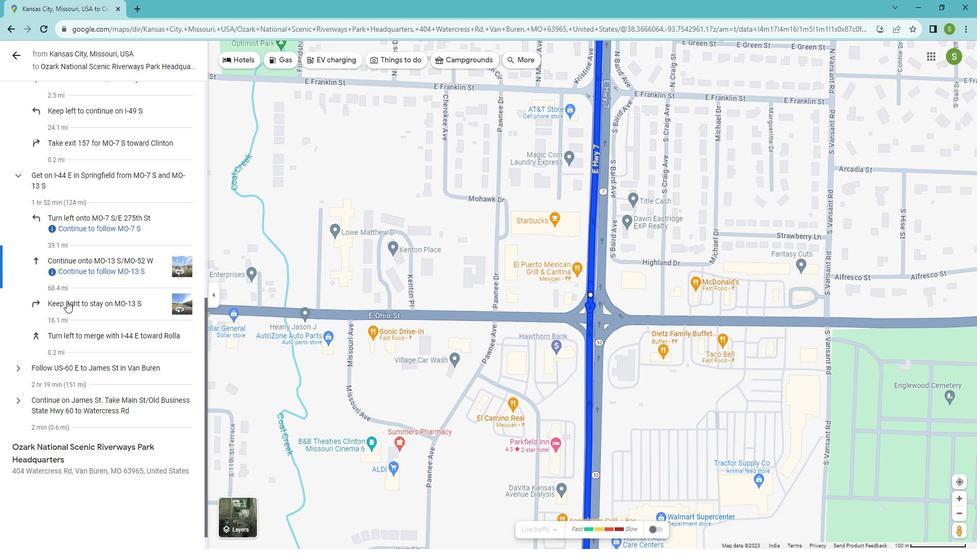 
Action: Mouse moved to (101, 338)
Screenshot: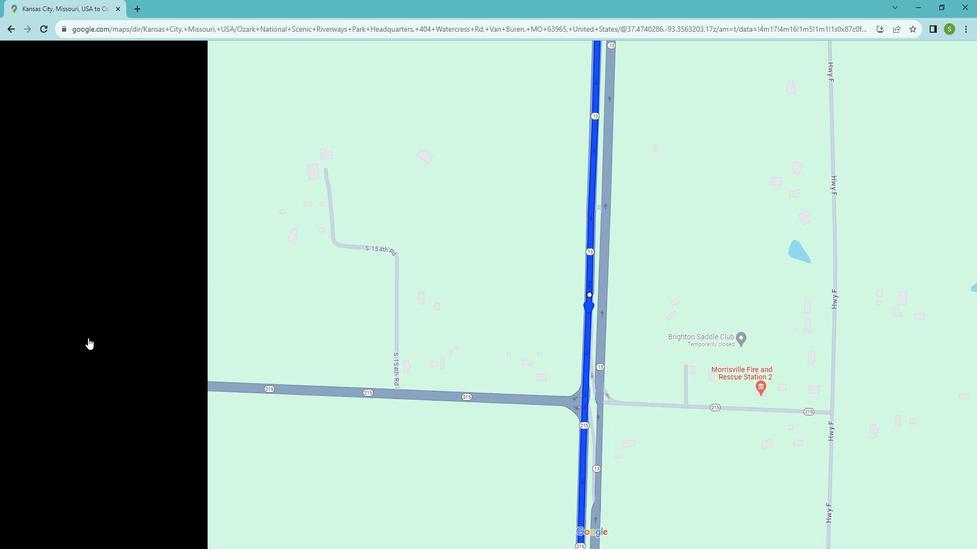 
Action: Mouse pressed left at (101, 338)
Screenshot: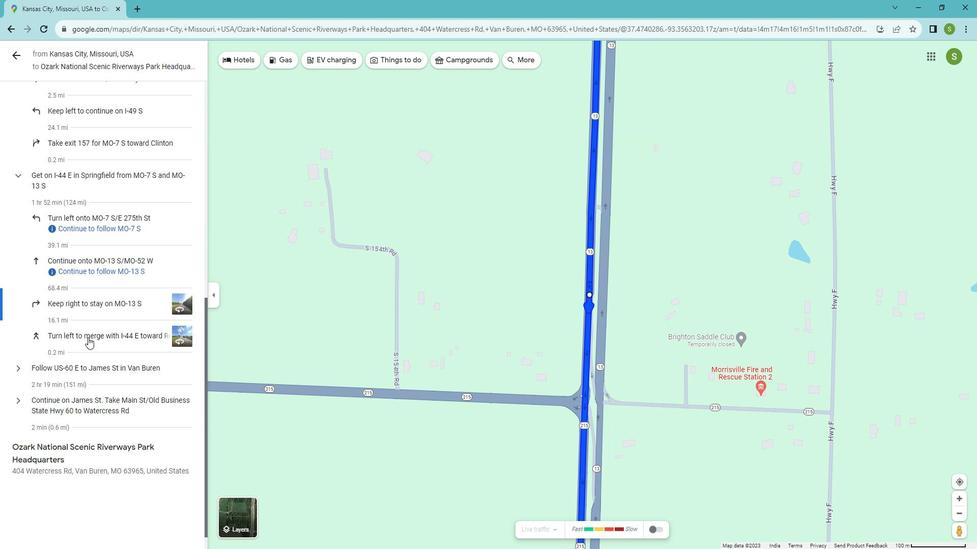 
Action: Mouse moved to (87, 360)
Screenshot: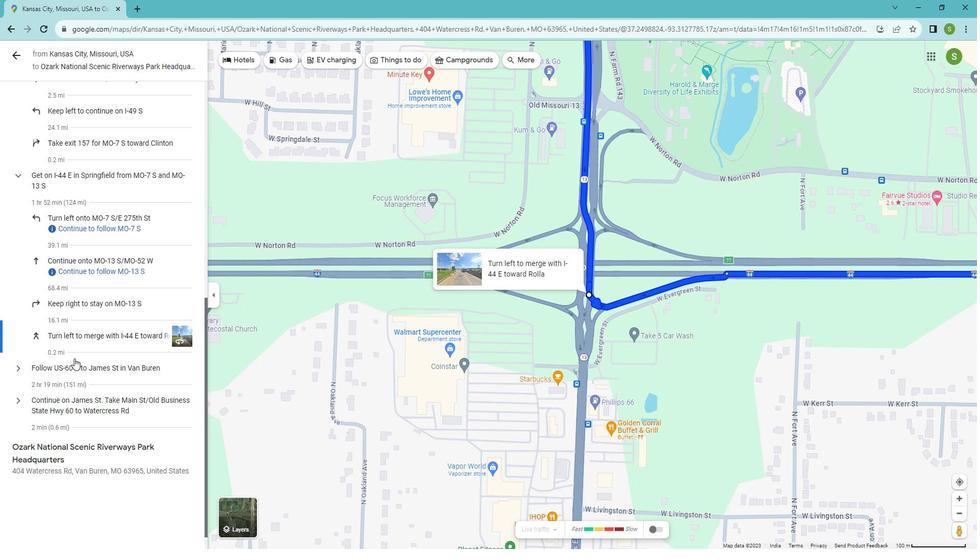 
Action: Mouse pressed left at (87, 360)
Screenshot: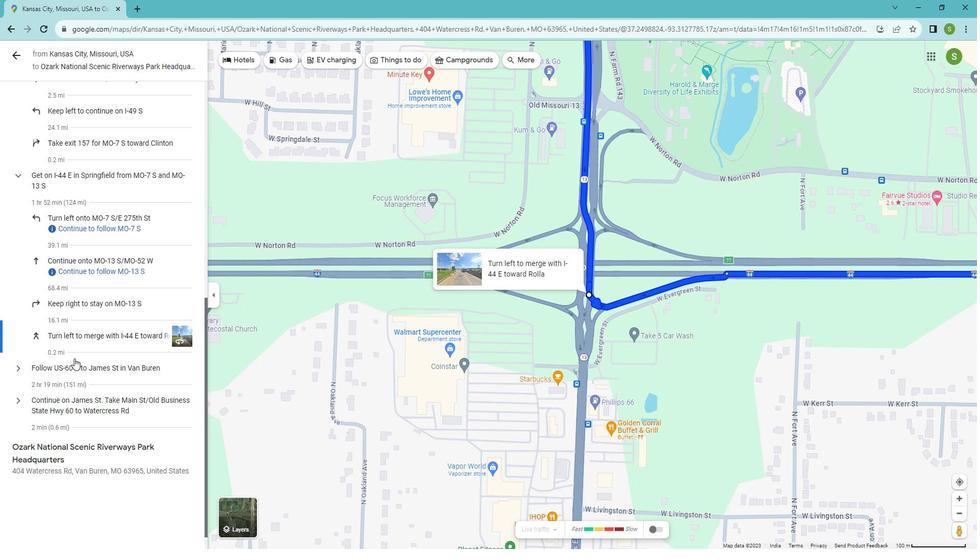 
Action: Mouse moved to (88, 401)
Screenshot: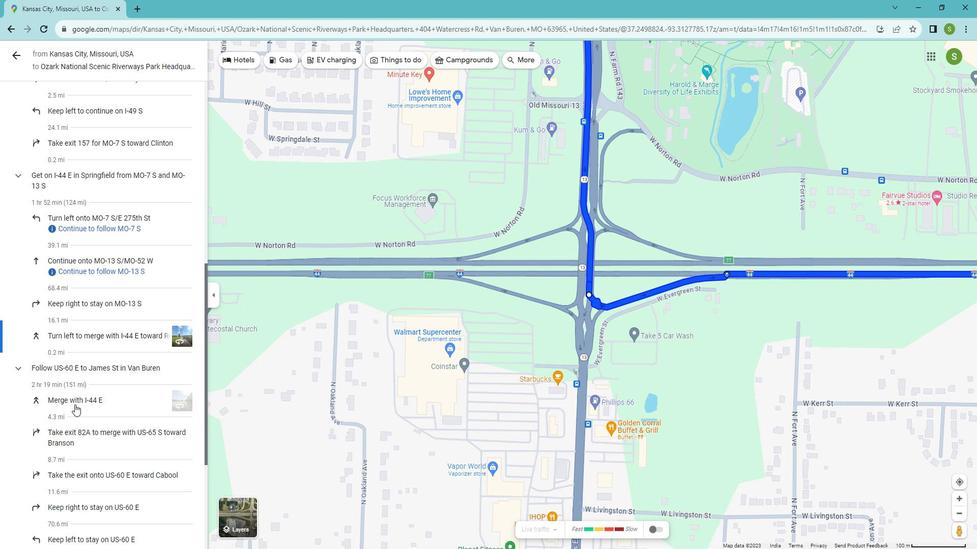 
Action: Mouse pressed left at (88, 401)
Screenshot: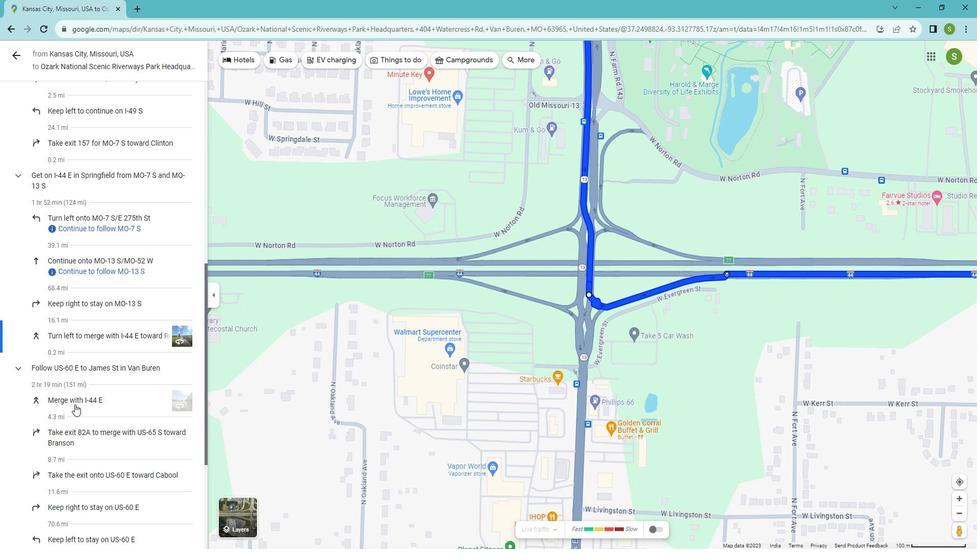 
Action: Mouse moved to (86, 384)
Screenshot: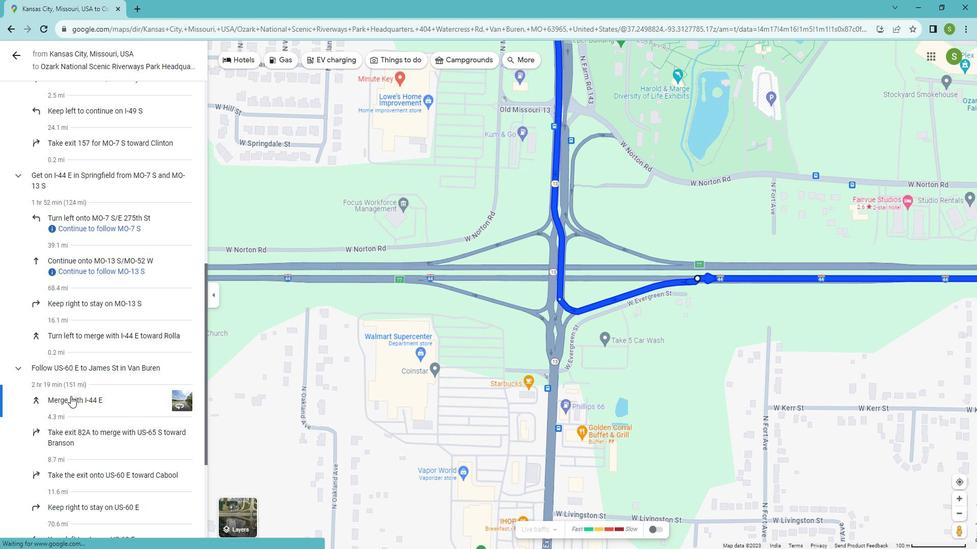 
Action: Mouse scrolled (86, 384) with delta (0, 0)
Screenshot: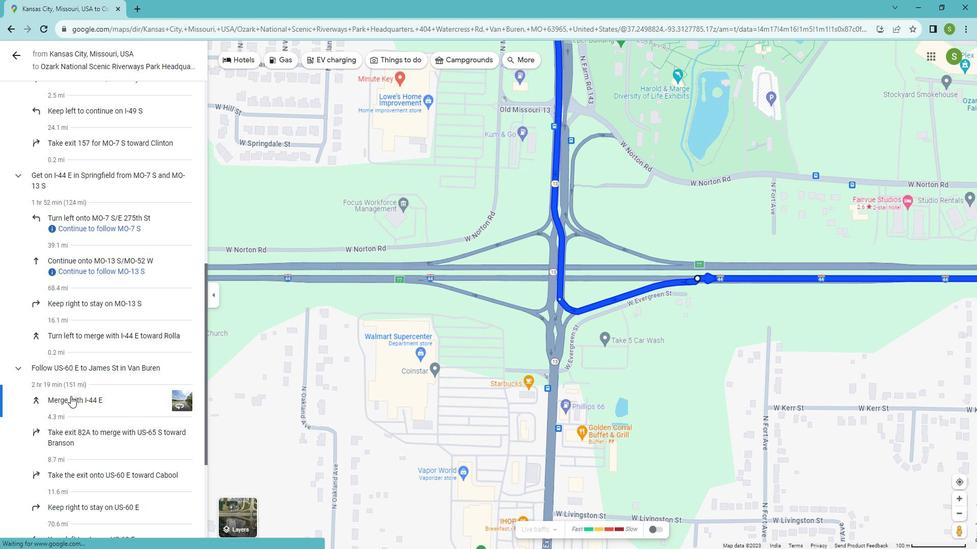 
Action: Mouse moved to (86, 379)
Screenshot: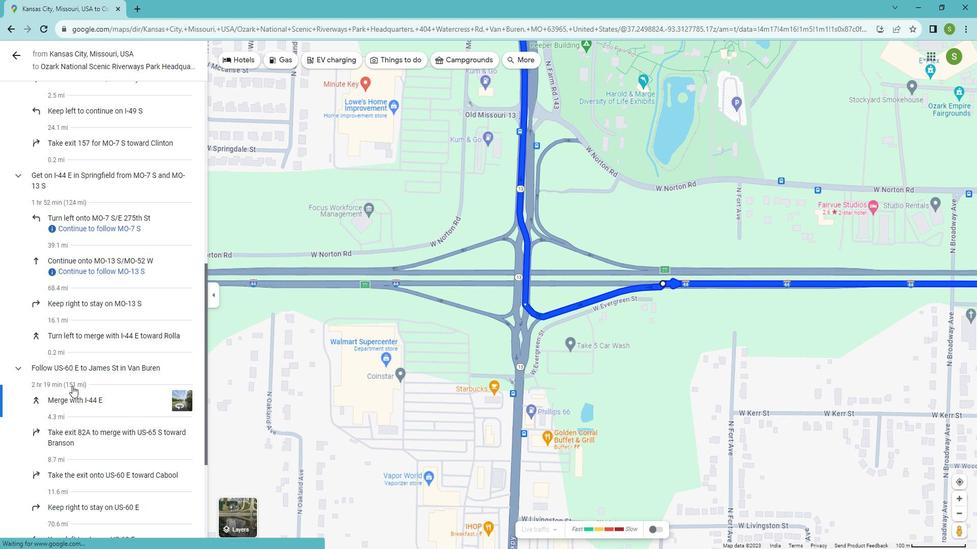 
Action: Mouse scrolled (86, 379) with delta (0, 0)
Screenshot: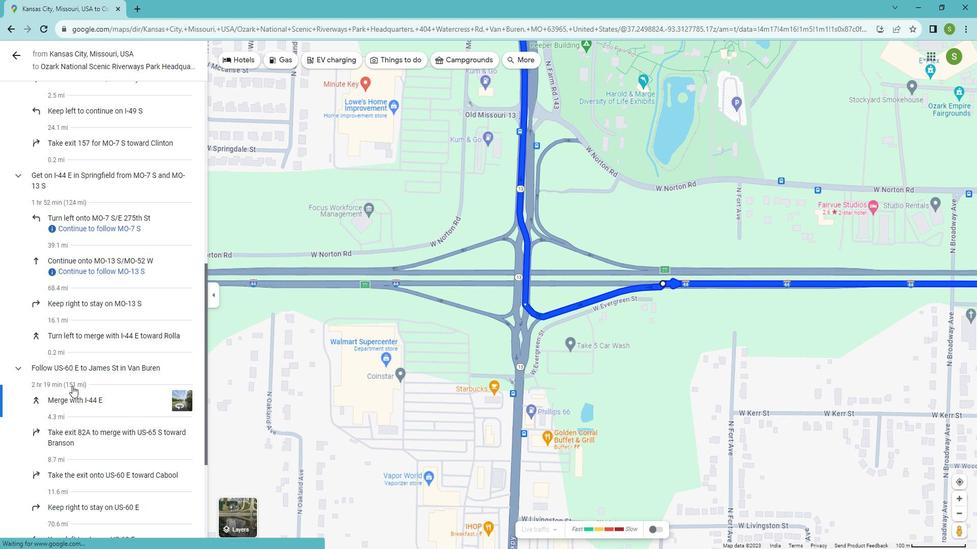 
Action: Mouse moved to (85, 377)
Screenshot: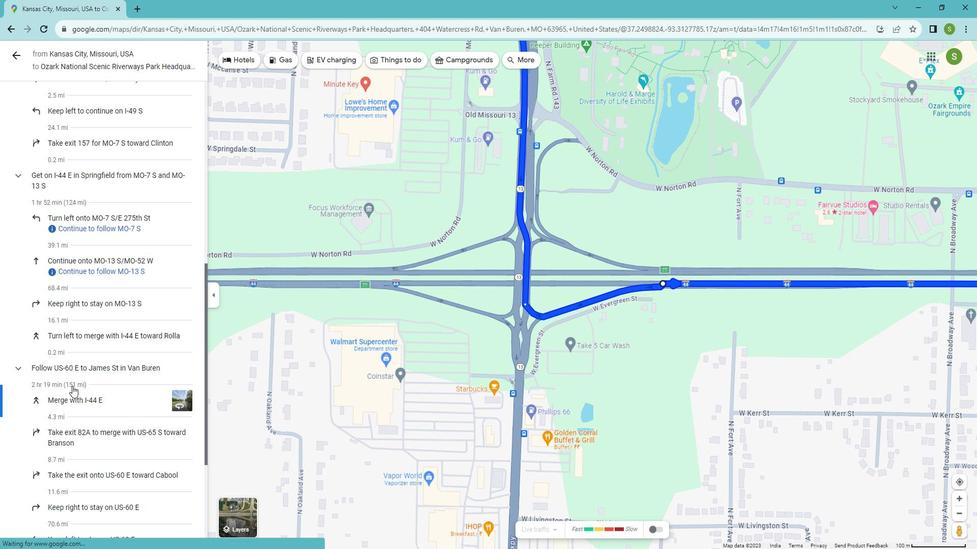 
Action: Mouse scrolled (85, 377) with delta (0, 0)
Screenshot: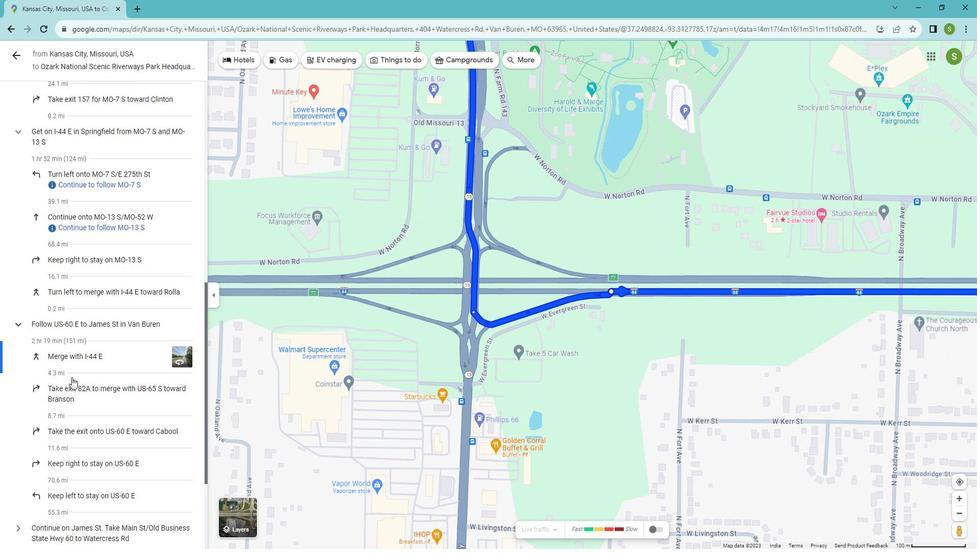 
Action: Mouse moved to (84, 375)
Screenshot: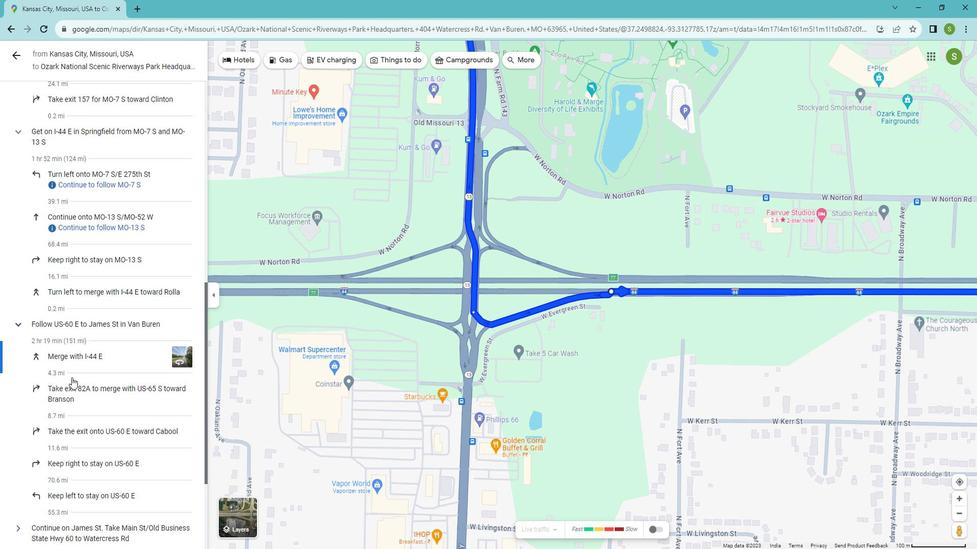
Action: Mouse scrolled (84, 374) with delta (0, 0)
Screenshot: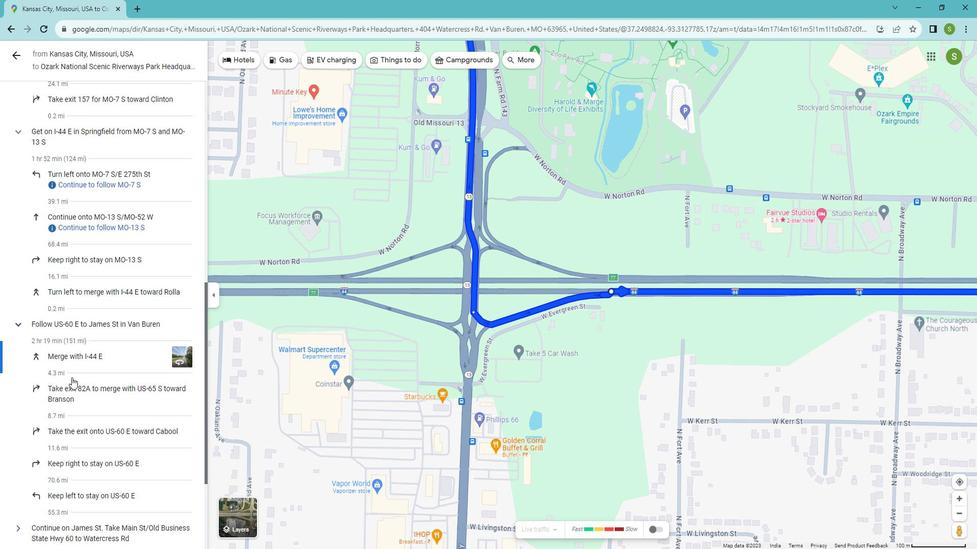 
Action: Mouse moved to (93, 241)
Screenshot: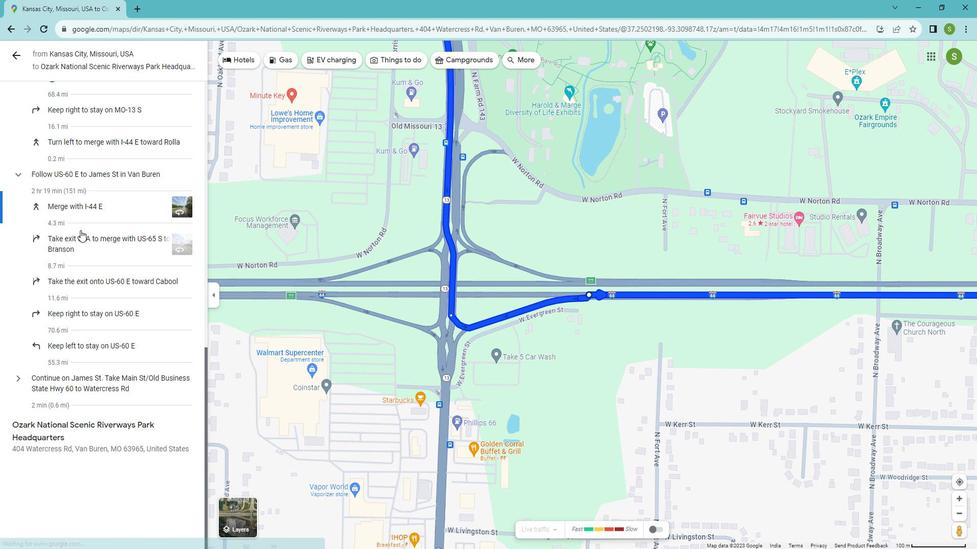 
Action: Mouse pressed left at (93, 241)
Screenshot: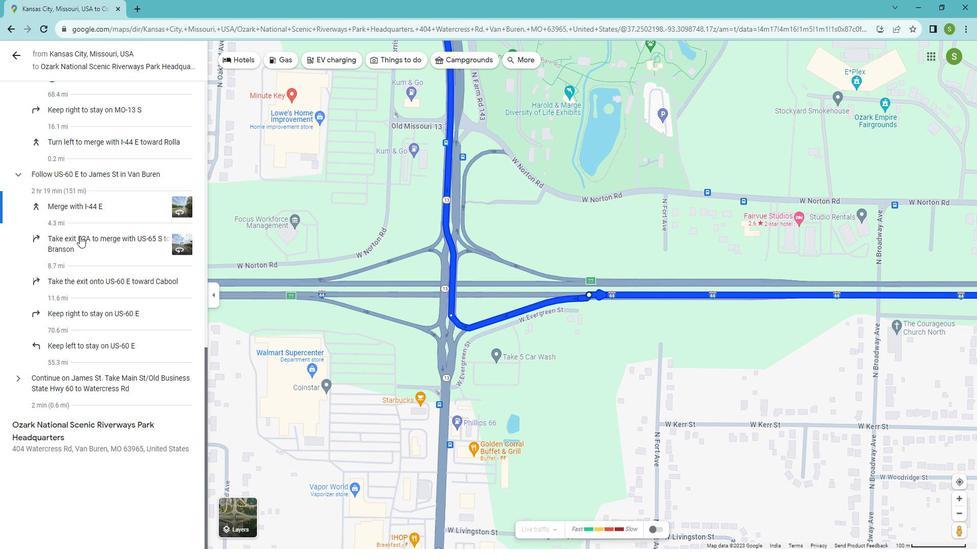 
Action: Mouse moved to (101, 289)
Screenshot: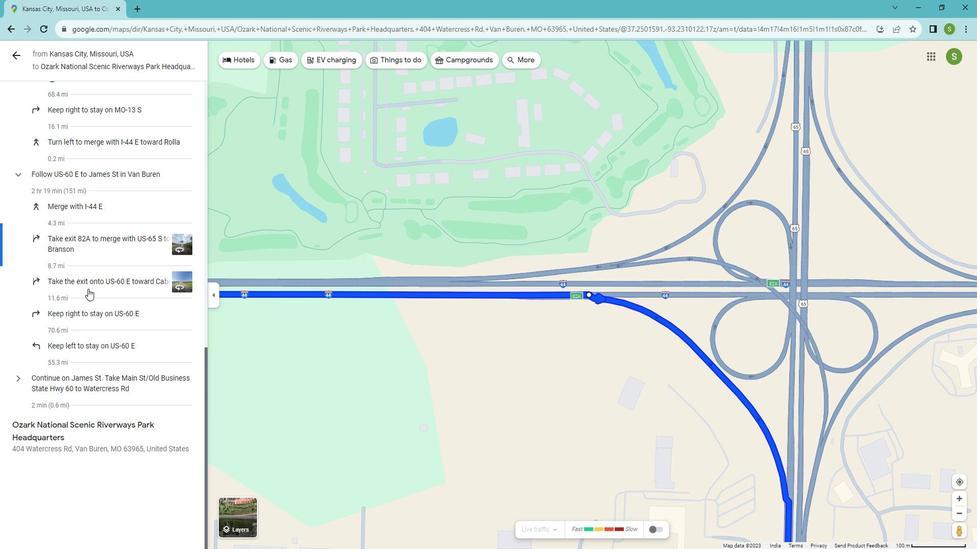 
Action: Mouse pressed left at (101, 289)
Screenshot: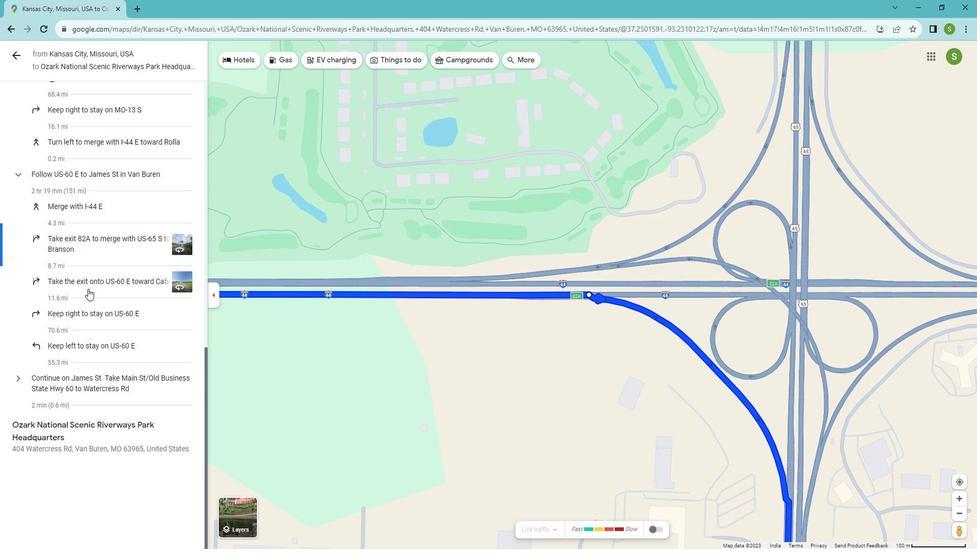 
Action: Mouse moved to (103, 320)
Screenshot: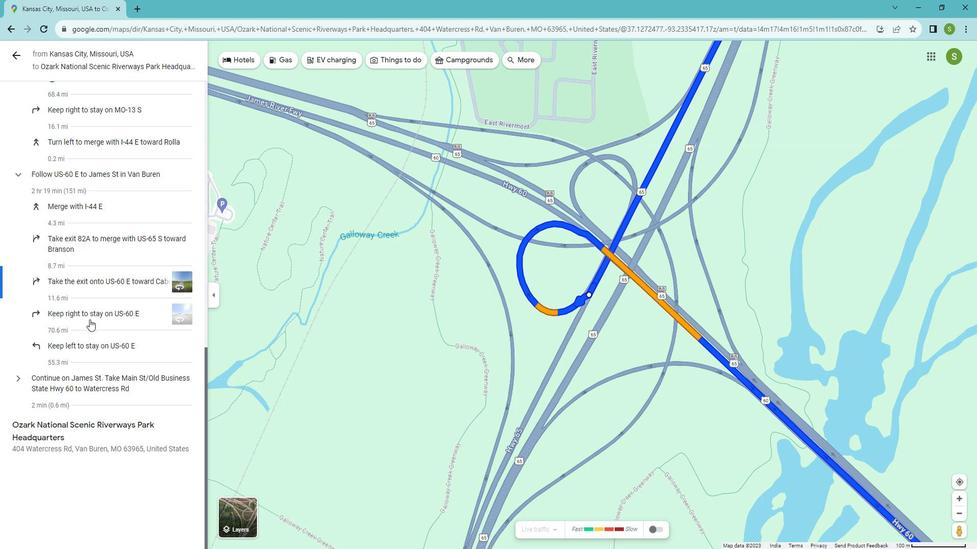
Action: Mouse pressed left at (103, 320)
Screenshot: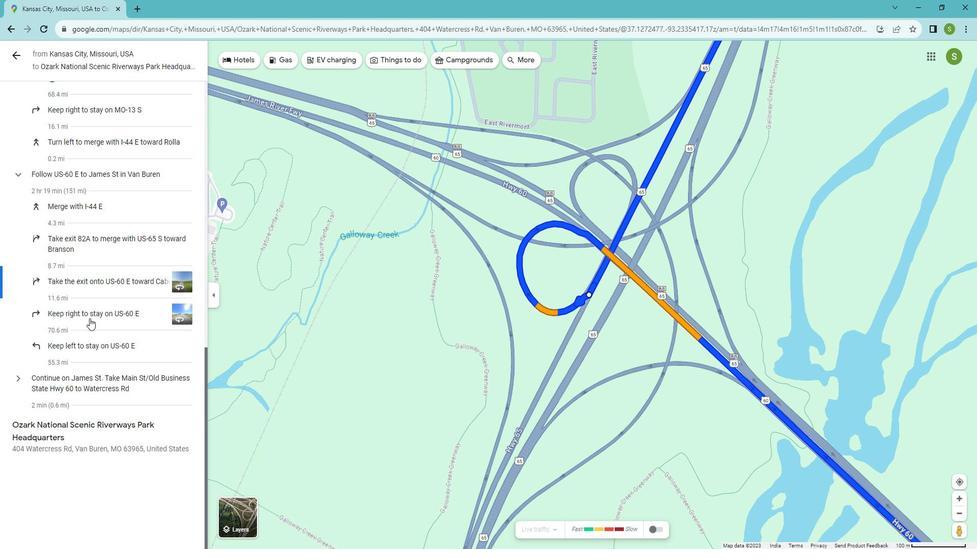 
Action: Mouse moved to (97, 346)
Screenshot: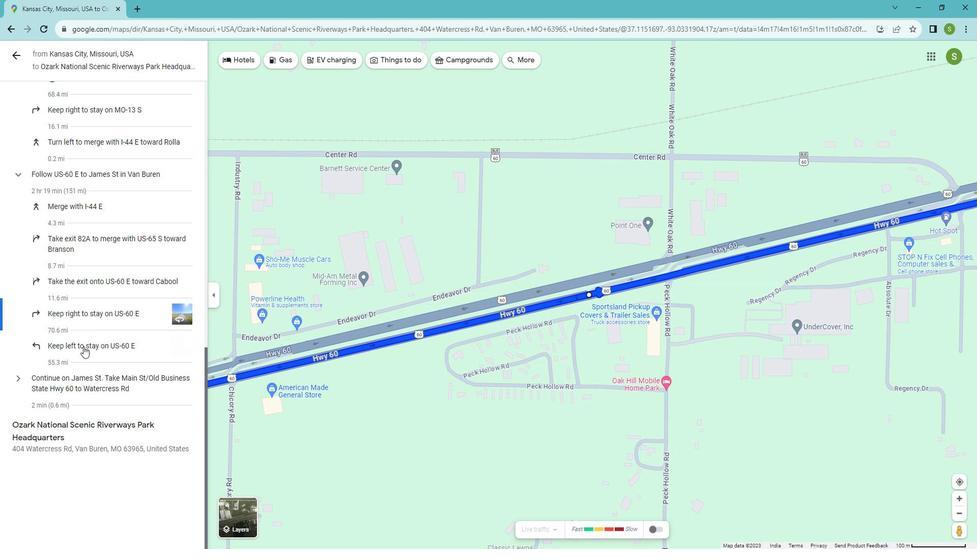 
Action: Mouse pressed left at (97, 346)
Screenshot: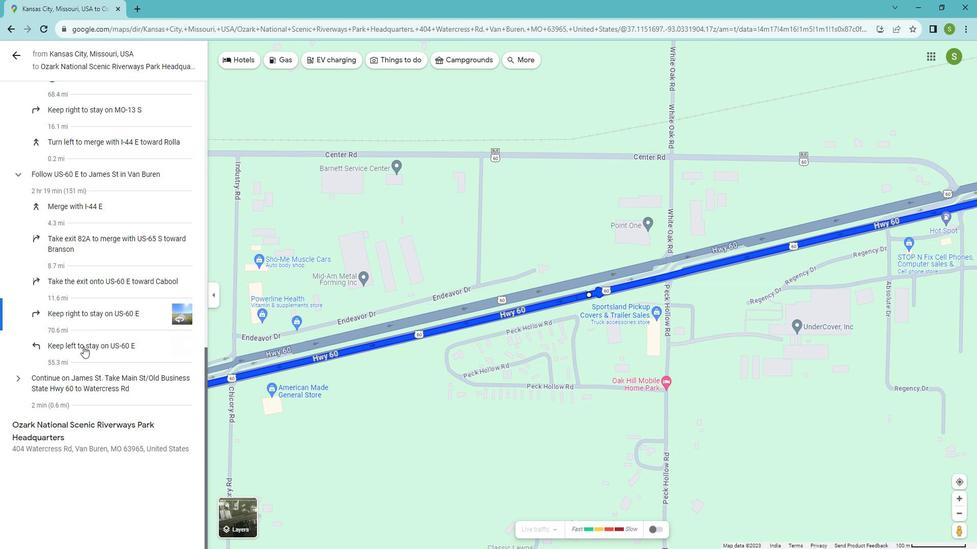 
Action: Mouse moved to (80, 377)
Screenshot: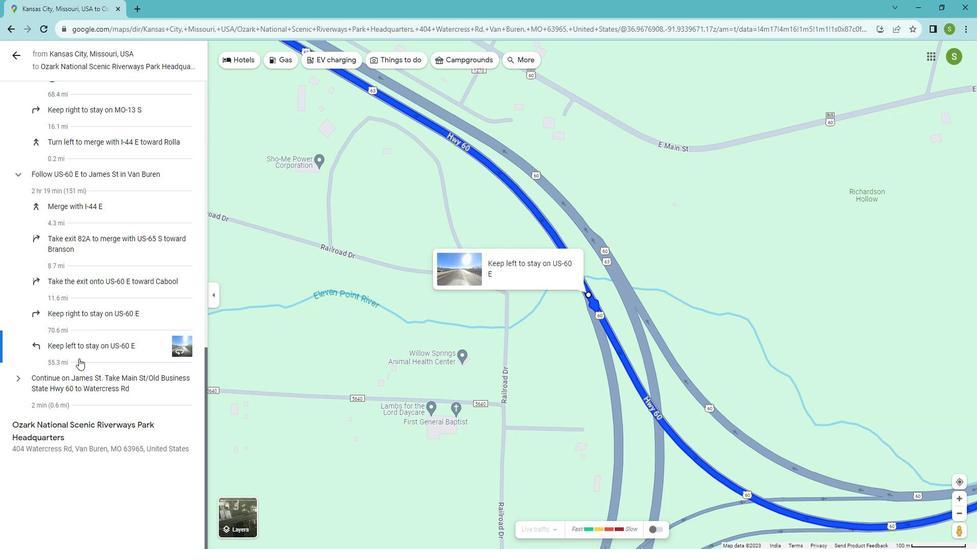 
Action: Mouse pressed left at (80, 377)
Screenshot: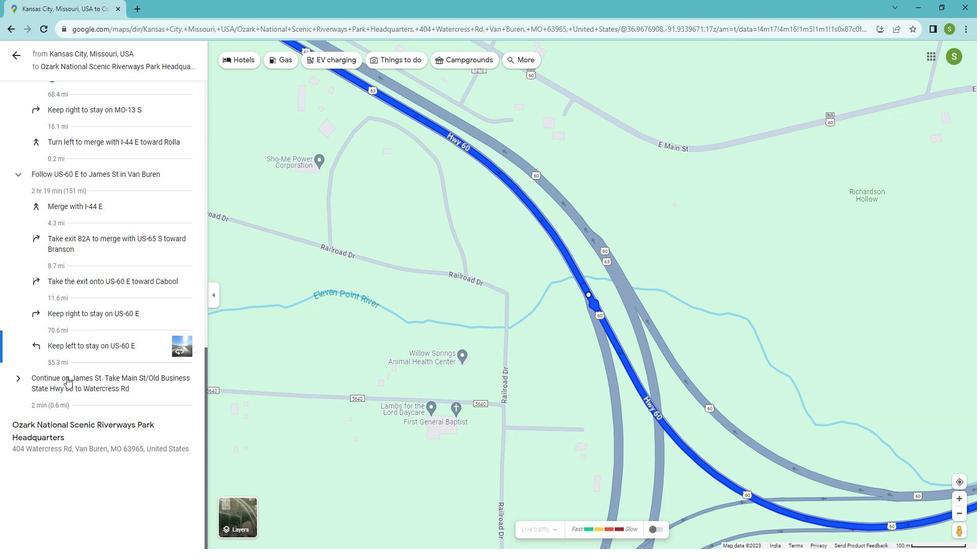 
Action: Mouse moved to (77, 424)
Screenshot: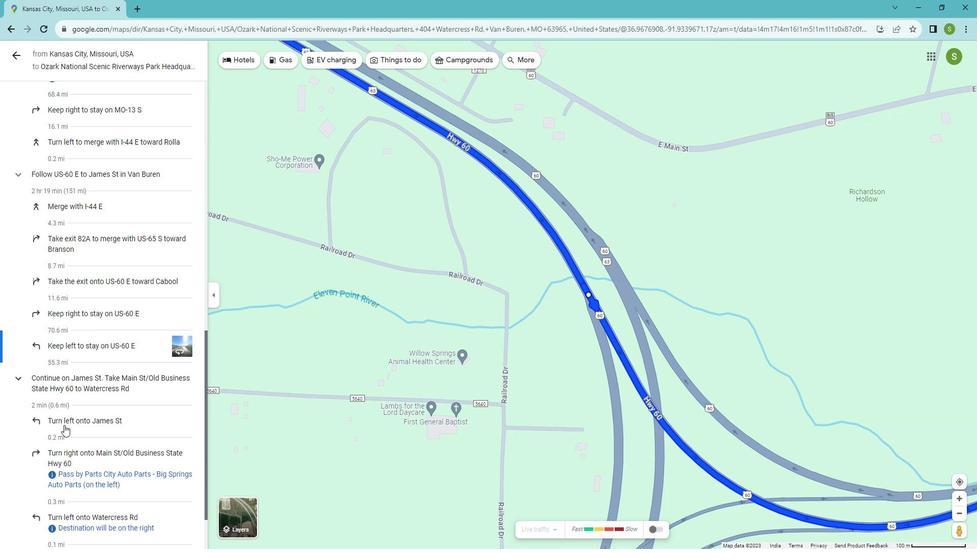 
Action: Mouse pressed left at (77, 424)
Screenshot: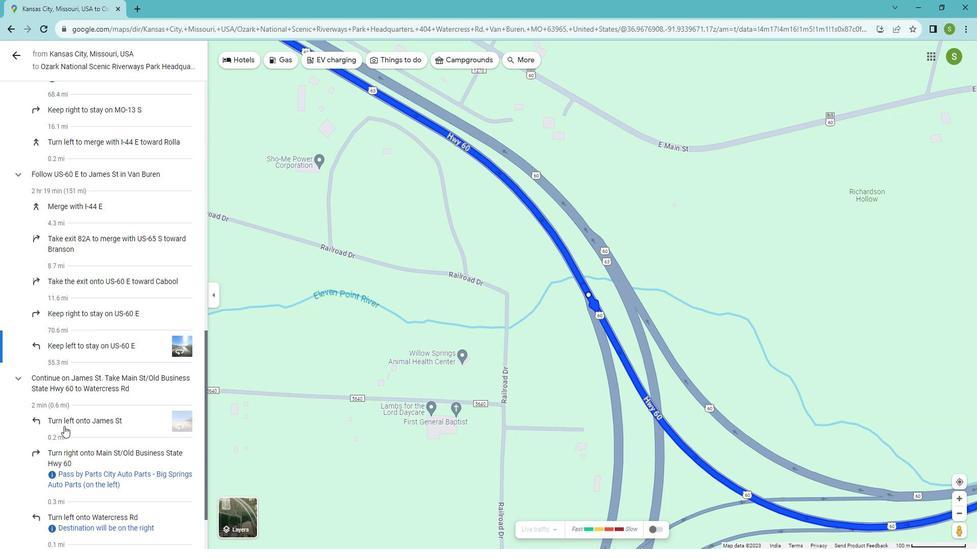 
Action: Mouse moved to (75, 368)
Screenshot: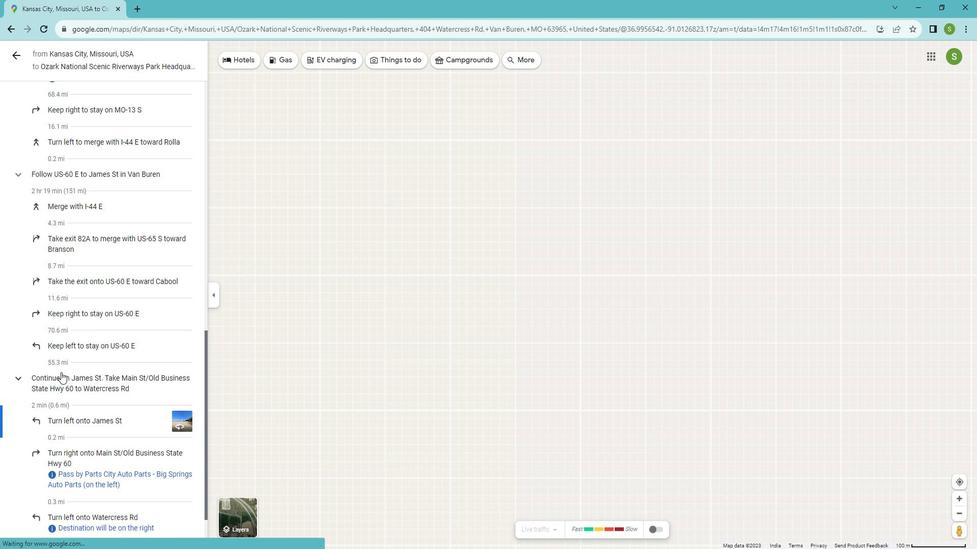 
Action: Mouse scrolled (75, 368) with delta (0, 0)
Screenshot: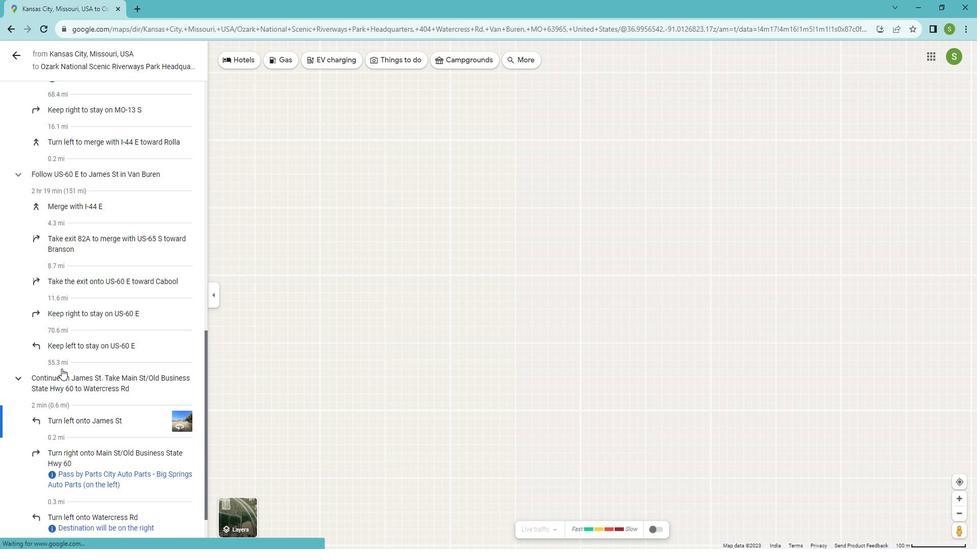
Action: Mouse moved to (75, 367)
Screenshot: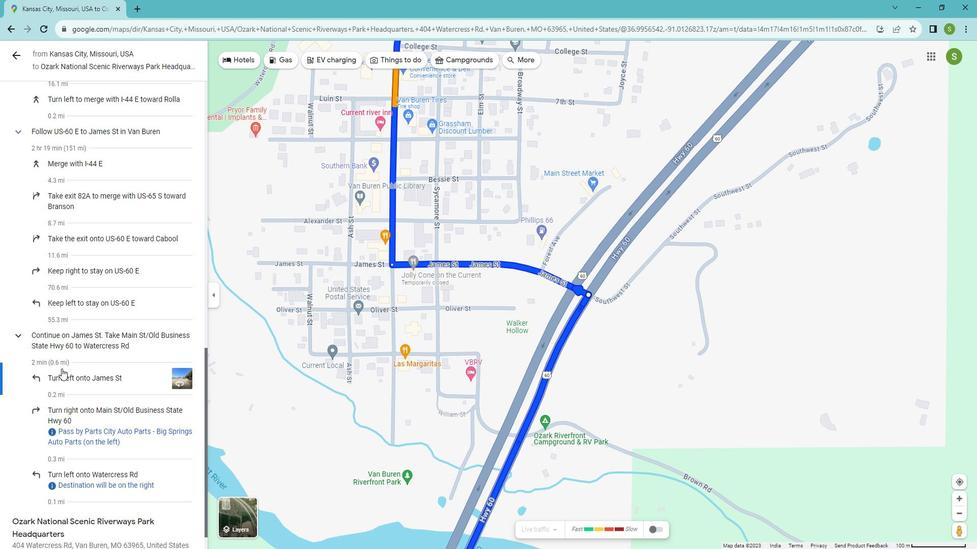
Action: Mouse scrolled (75, 367) with delta (0, 0)
Screenshot: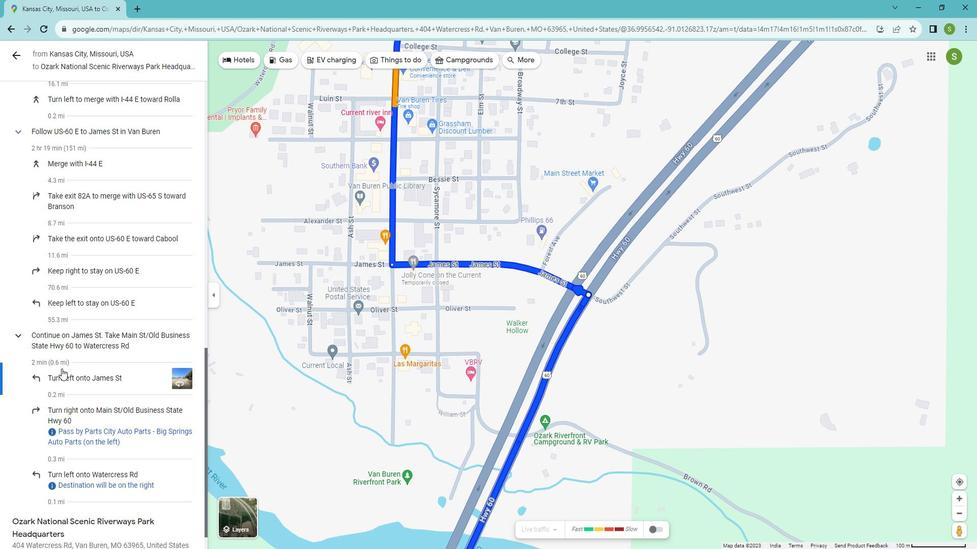 
Action: Mouse moved to (90, 386)
Screenshot: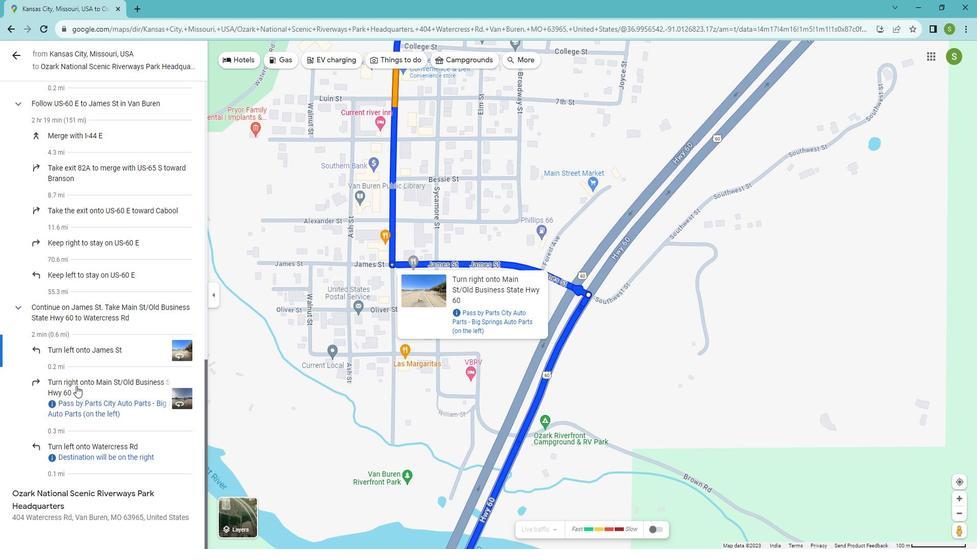 
Action: Mouse pressed left at (90, 386)
Screenshot: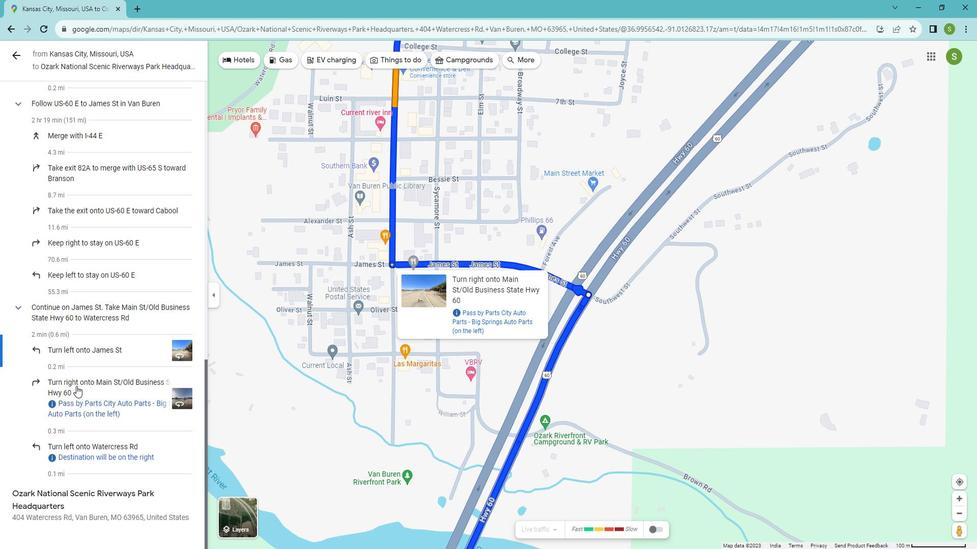 
Action: Mouse moved to (97, 443)
Screenshot: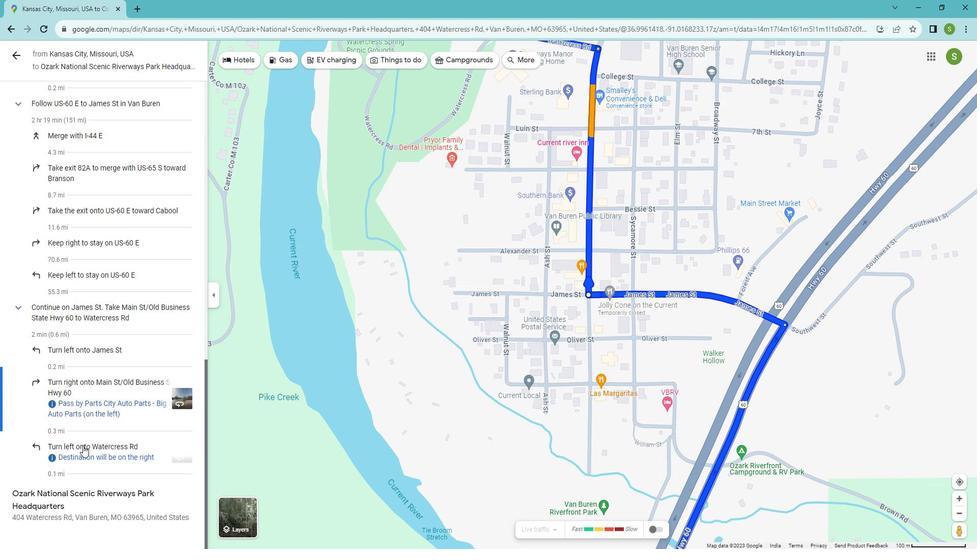 
Action: Mouse pressed left at (97, 443)
Screenshot: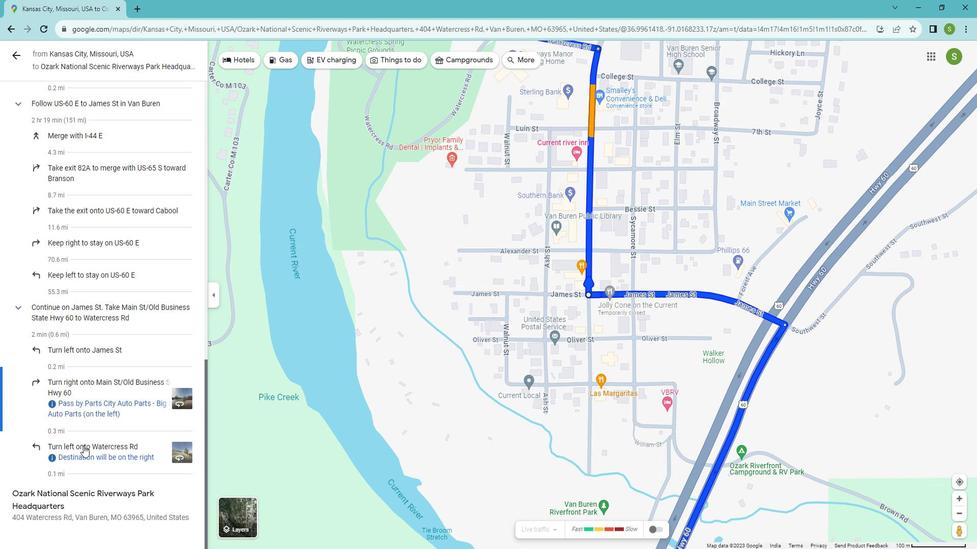 
Action: Mouse moved to (76, 486)
Screenshot: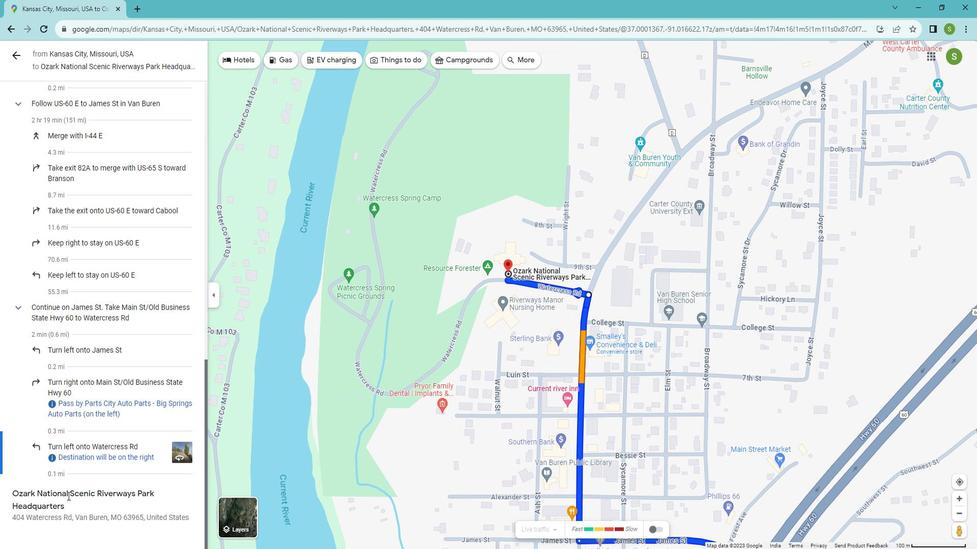 
Action: Mouse pressed left at (76, 486)
Screenshot: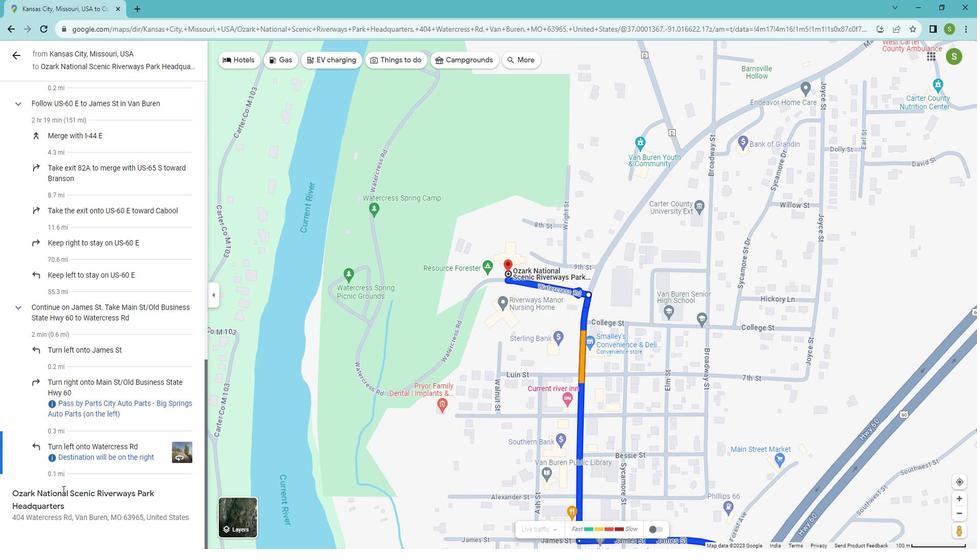 
Action: Mouse moved to (31, 70)
Screenshot: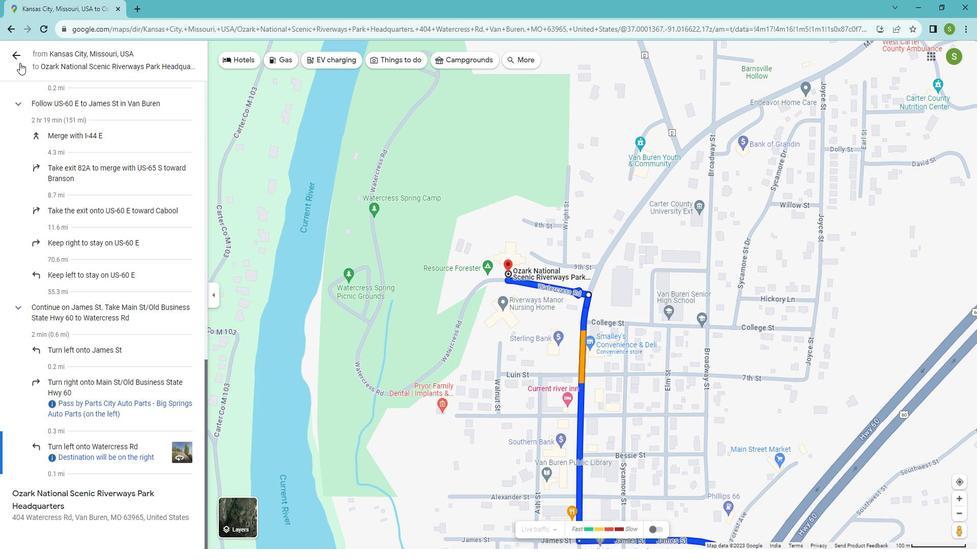 
Action: Mouse pressed left at (31, 70)
Screenshot: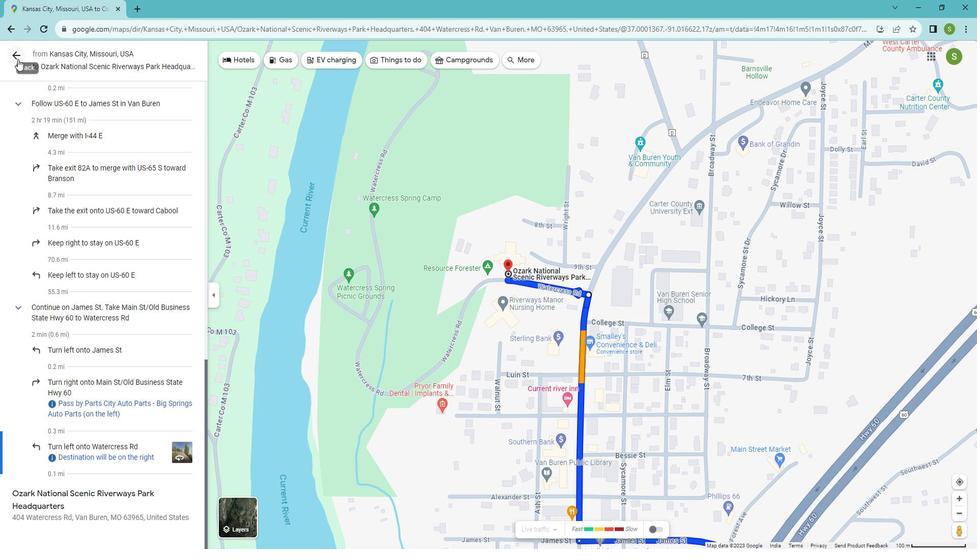 
Action: Mouse moved to (354, 241)
Screenshot: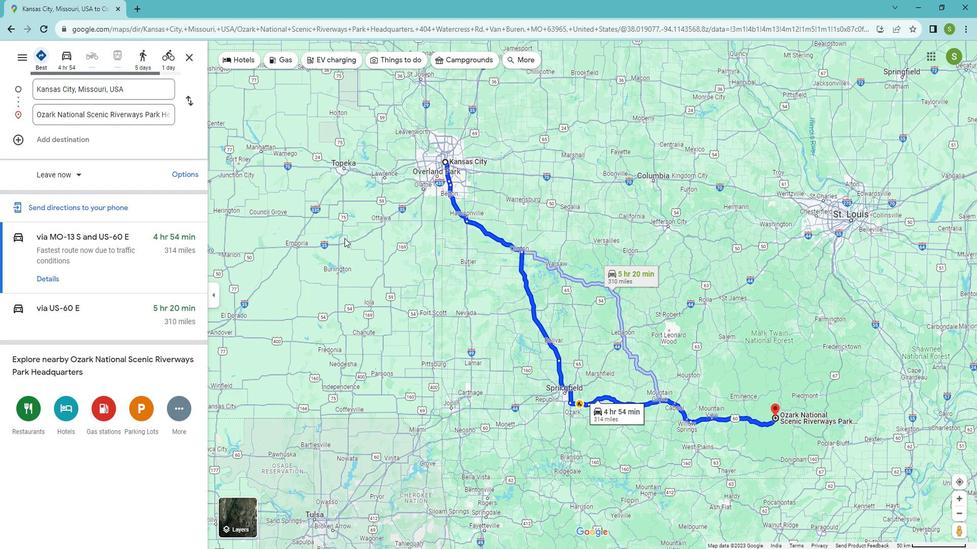 
